 Task: Create a due date automation trigger when advanced on, 2 working days after a card is due add dates starting in in more than 1 days at 11:00 AM.
Action: Mouse moved to (903, 277)
Screenshot: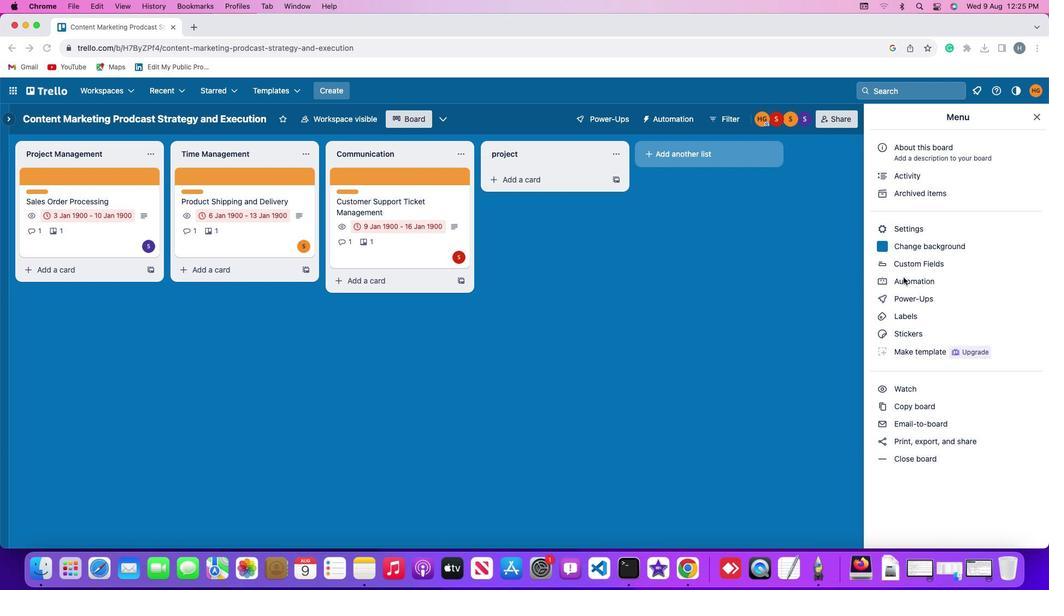 
Action: Mouse pressed left at (903, 277)
Screenshot: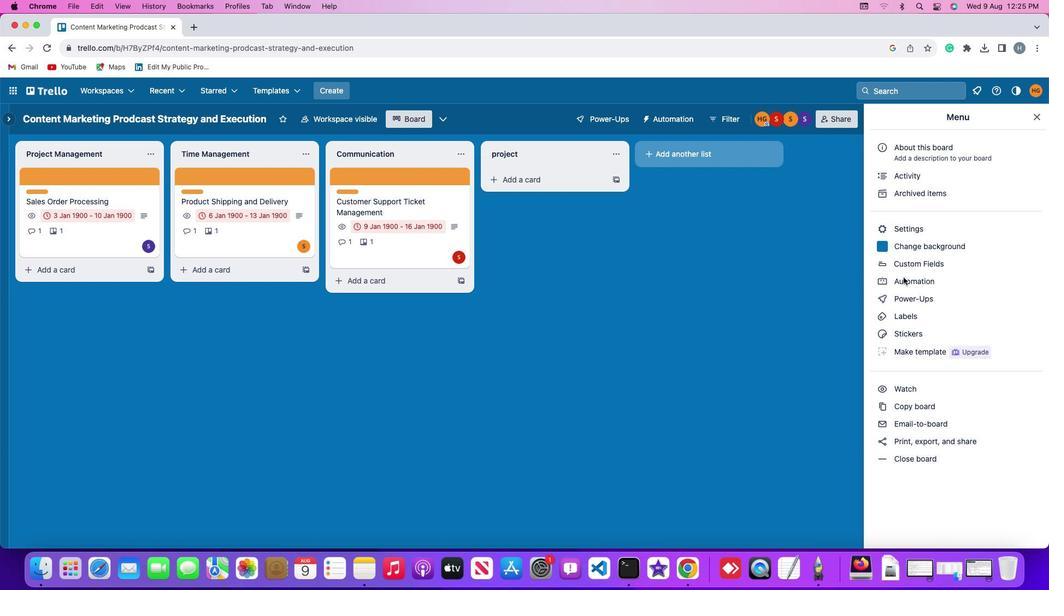 
Action: Mouse pressed left at (903, 277)
Screenshot: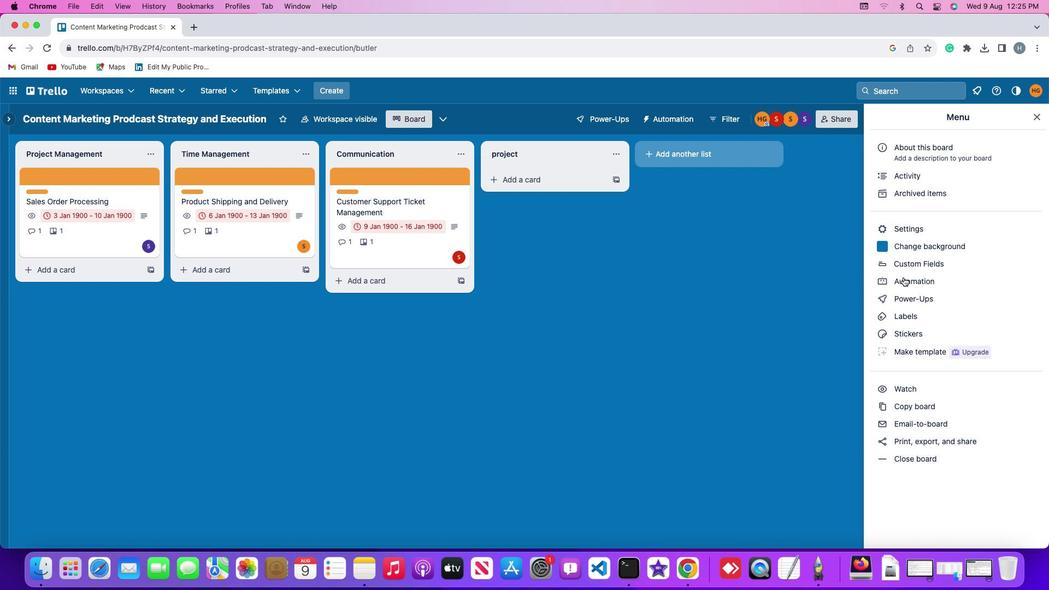 
Action: Mouse moved to (84, 254)
Screenshot: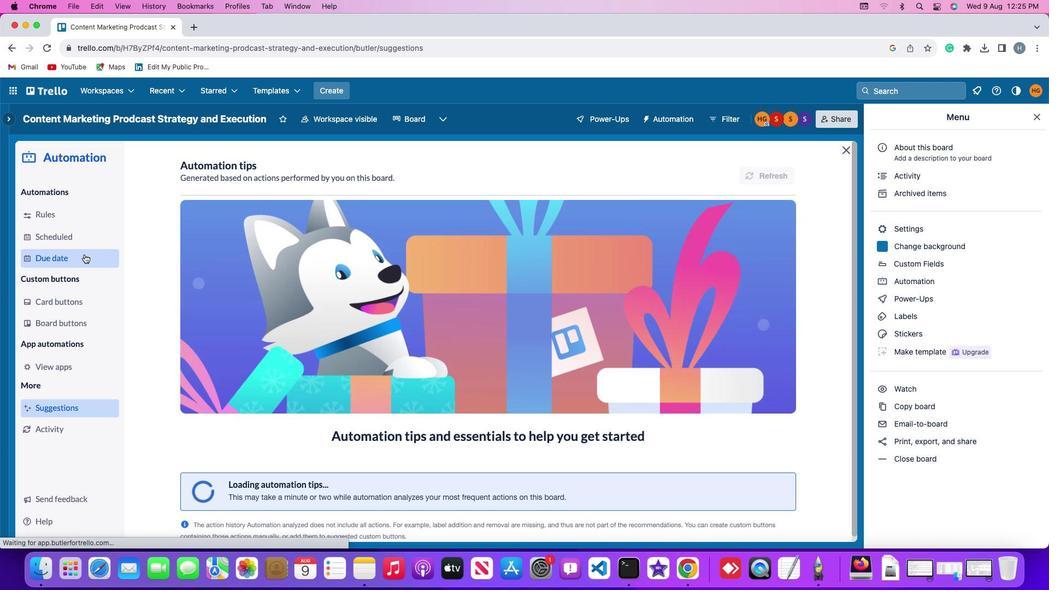 
Action: Mouse pressed left at (84, 254)
Screenshot: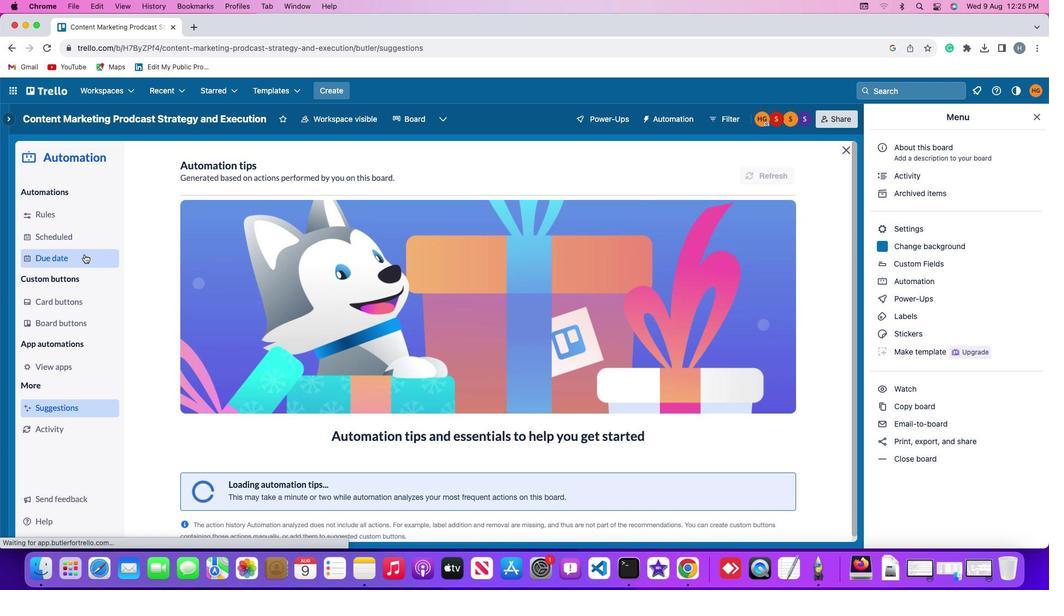 
Action: Mouse moved to (725, 166)
Screenshot: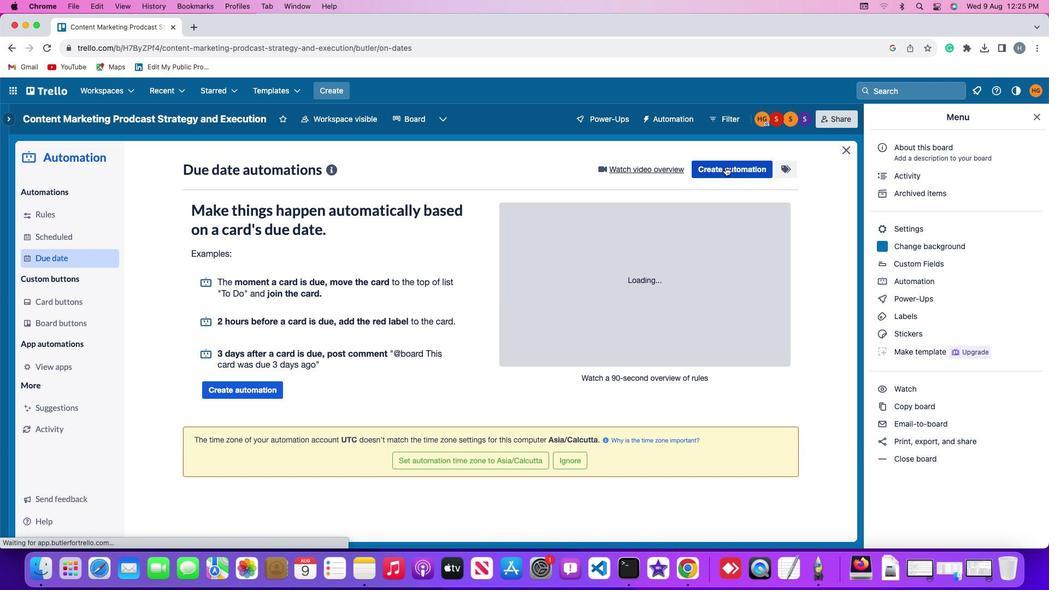 
Action: Mouse pressed left at (725, 166)
Screenshot: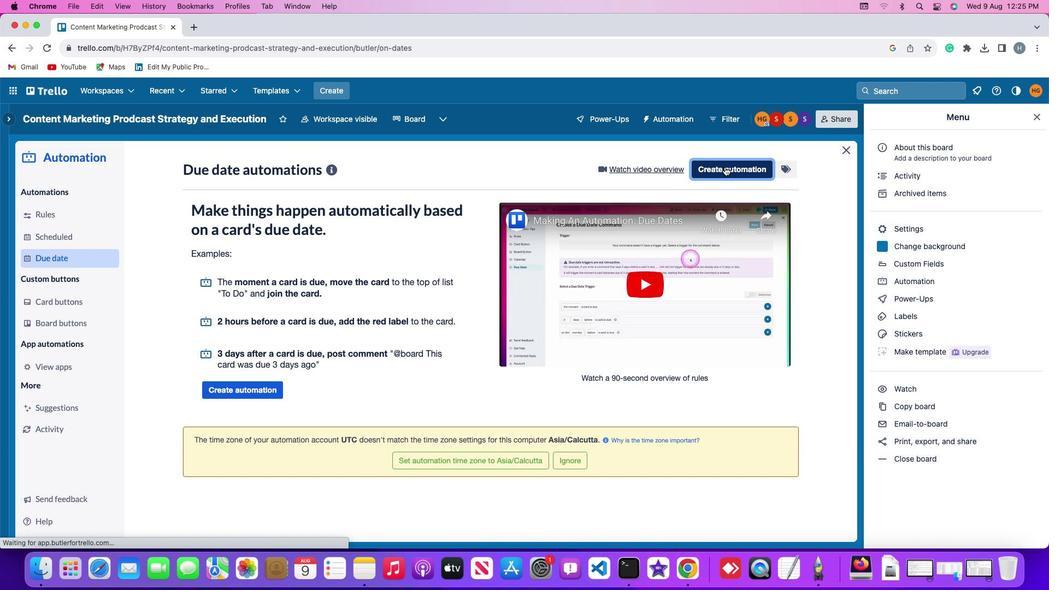 
Action: Mouse moved to (279, 276)
Screenshot: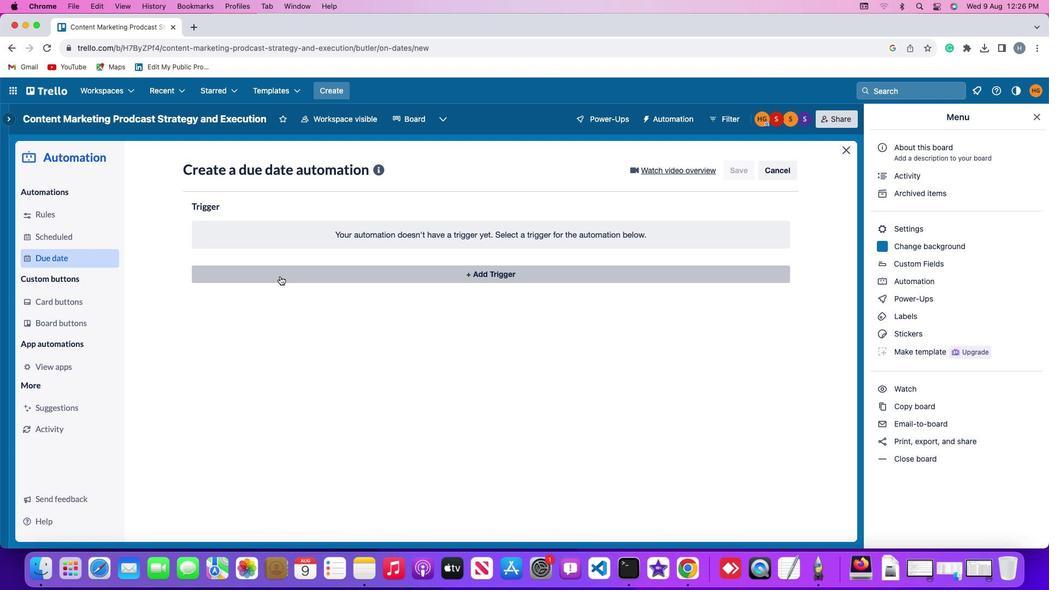 
Action: Mouse pressed left at (279, 276)
Screenshot: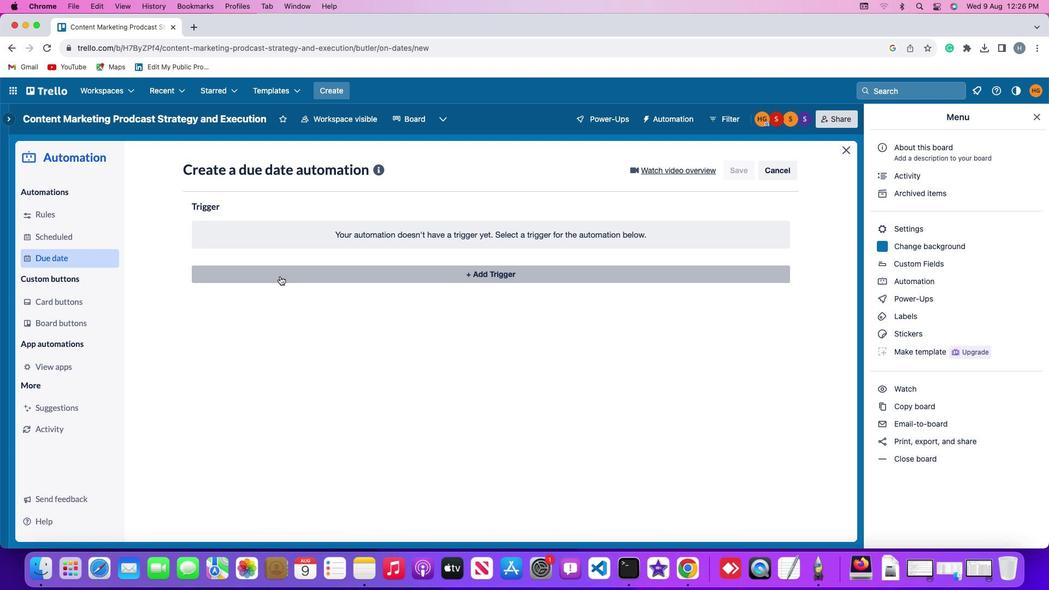 
Action: Mouse moved to (212, 438)
Screenshot: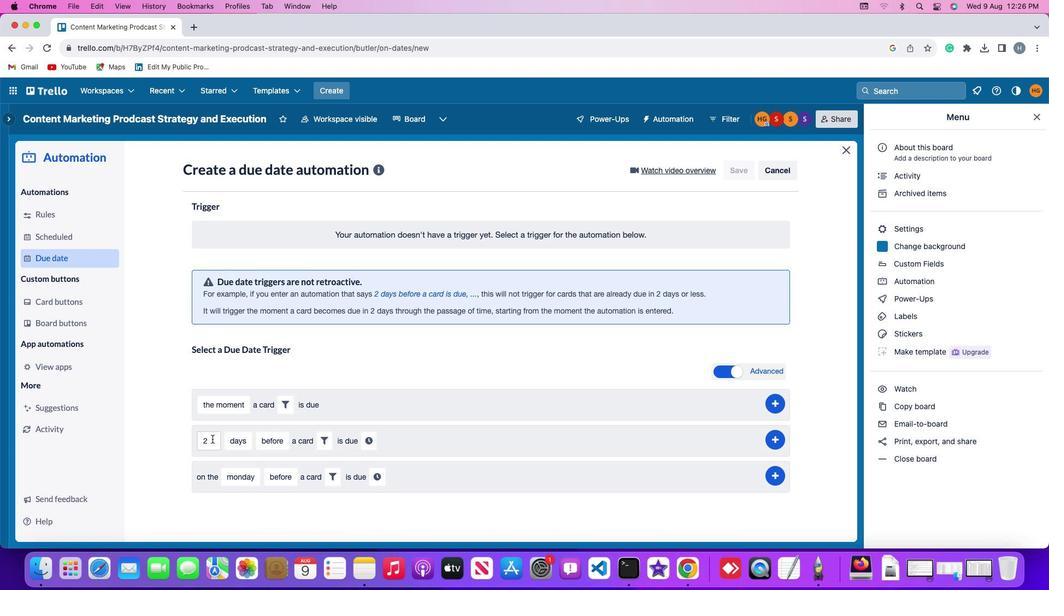 
Action: Mouse pressed left at (212, 438)
Screenshot: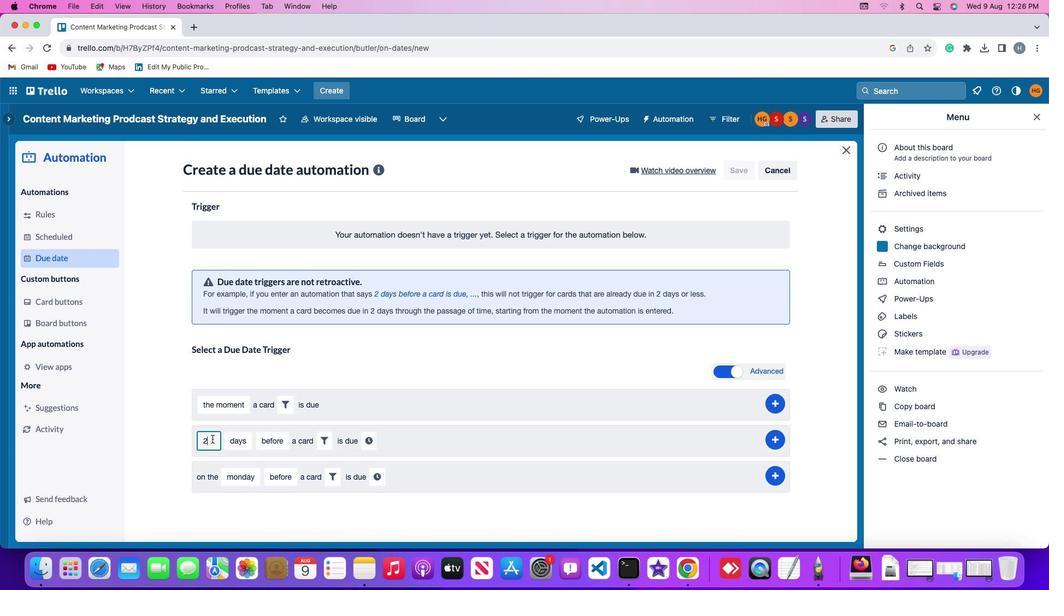 
Action: Mouse moved to (211, 438)
Screenshot: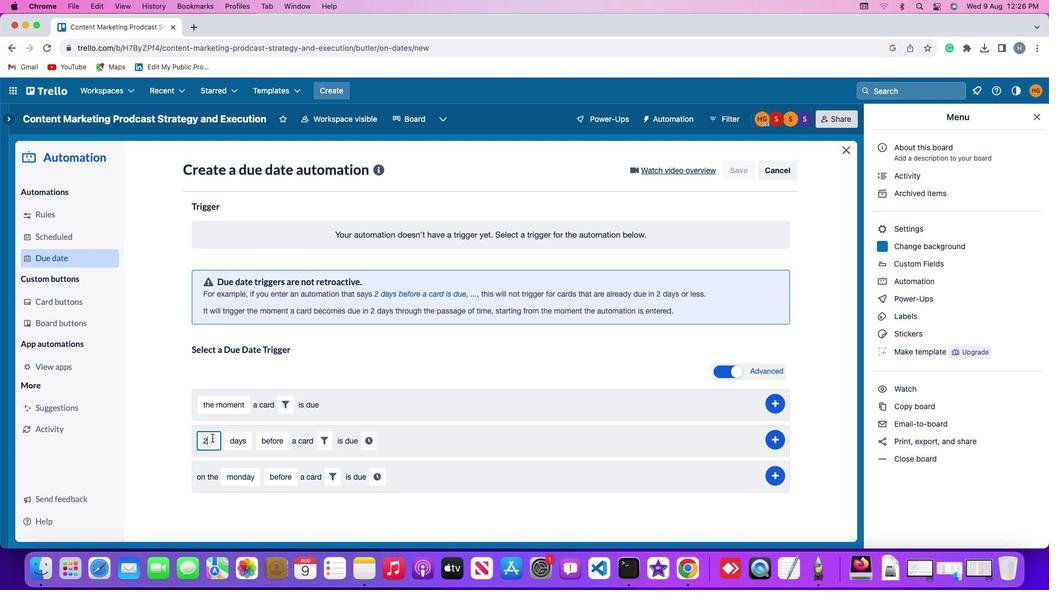 
Action: Key pressed Key.backspace
Screenshot: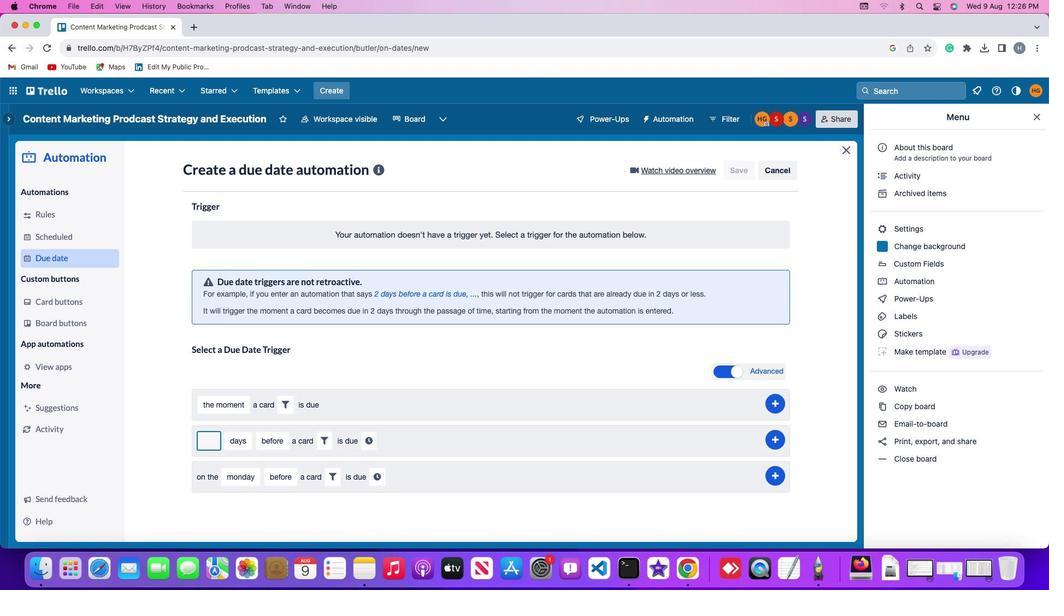 
Action: Mouse moved to (213, 437)
Screenshot: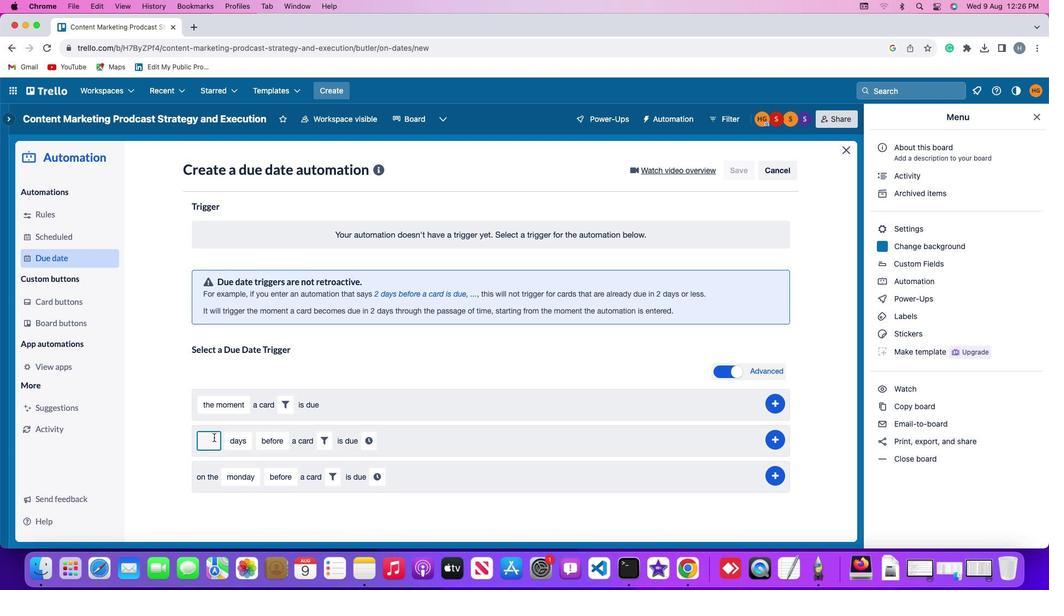 
Action: Key pressed '2'
Screenshot: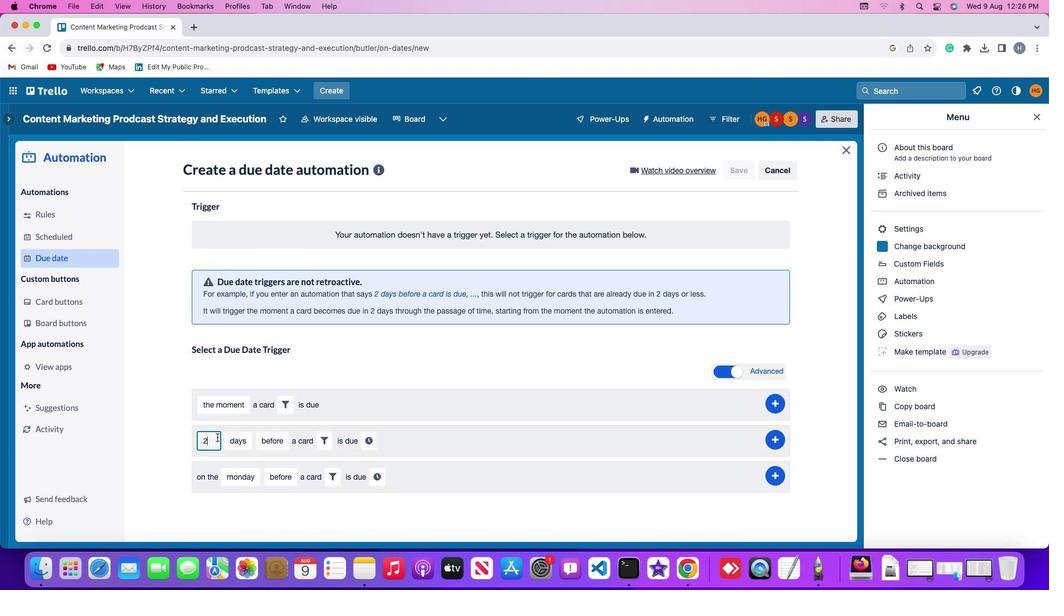 
Action: Mouse moved to (232, 439)
Screenshot: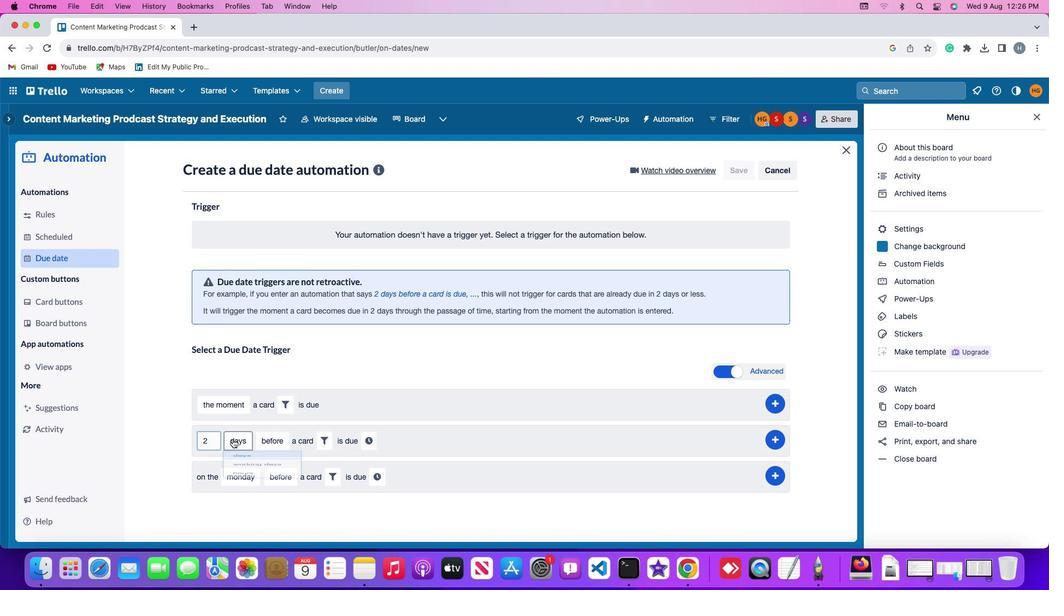 
Action: Mouse pressed left at (232, 439)
Screenshot: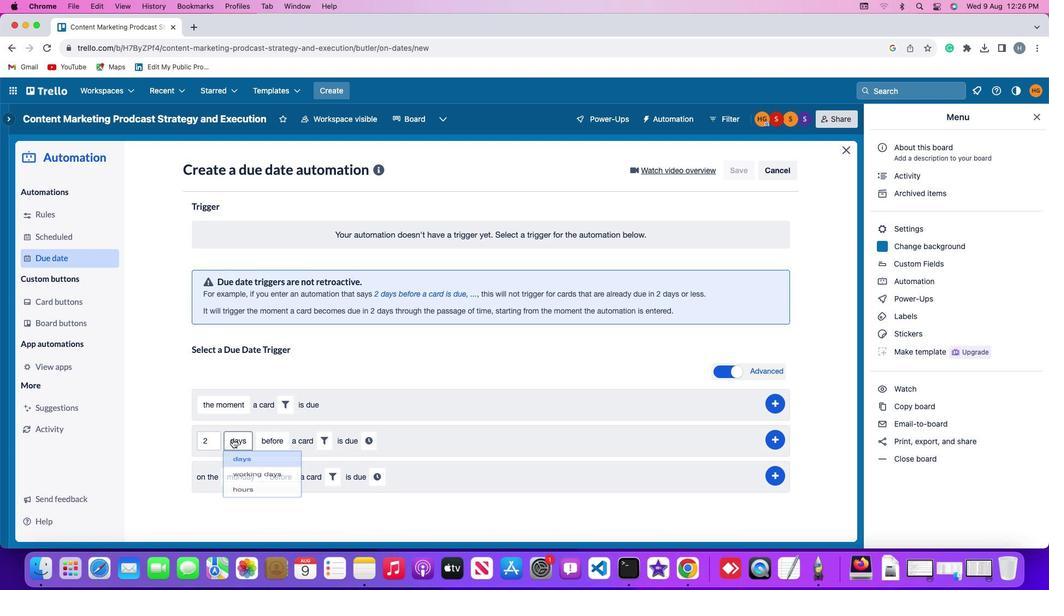 
Action: Mouse moved to (239, 480)
Screenshot: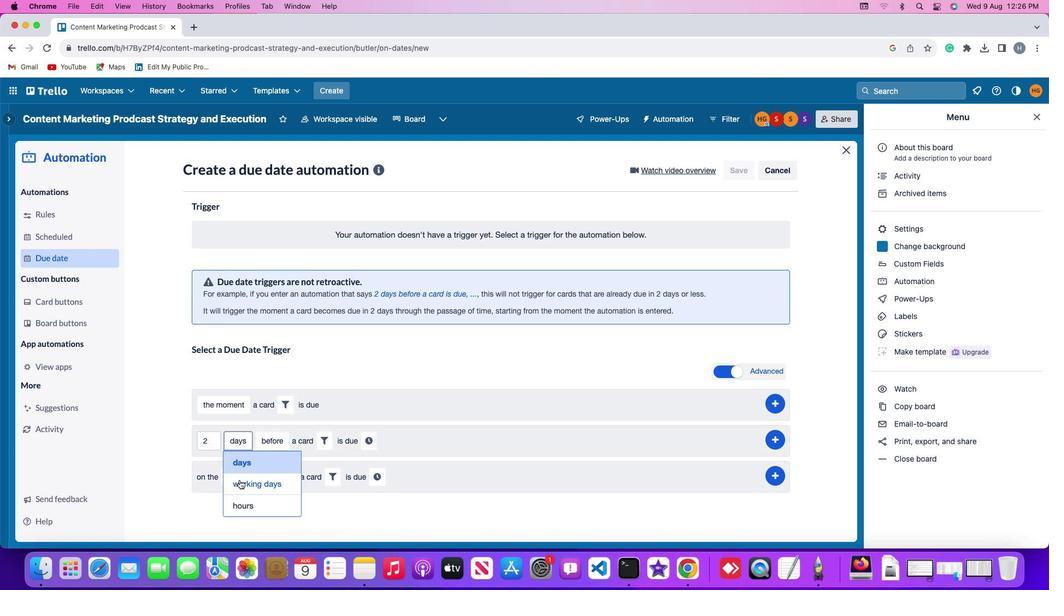 
Action: Mouse pressed left at (239, 480)
Screenshot: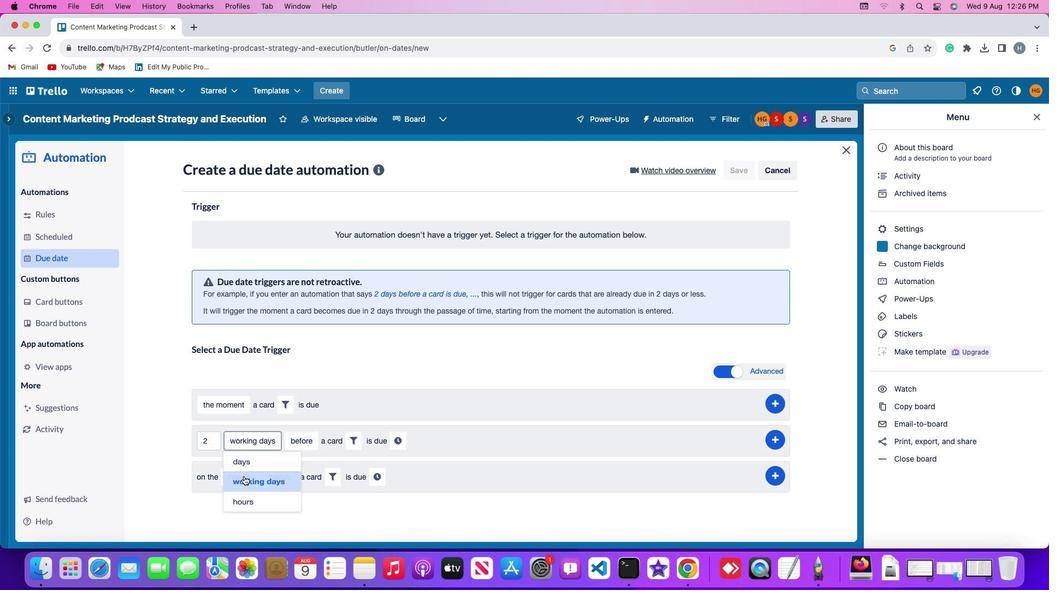 
Action: Mouse moved to (309, 444)
Screenshot: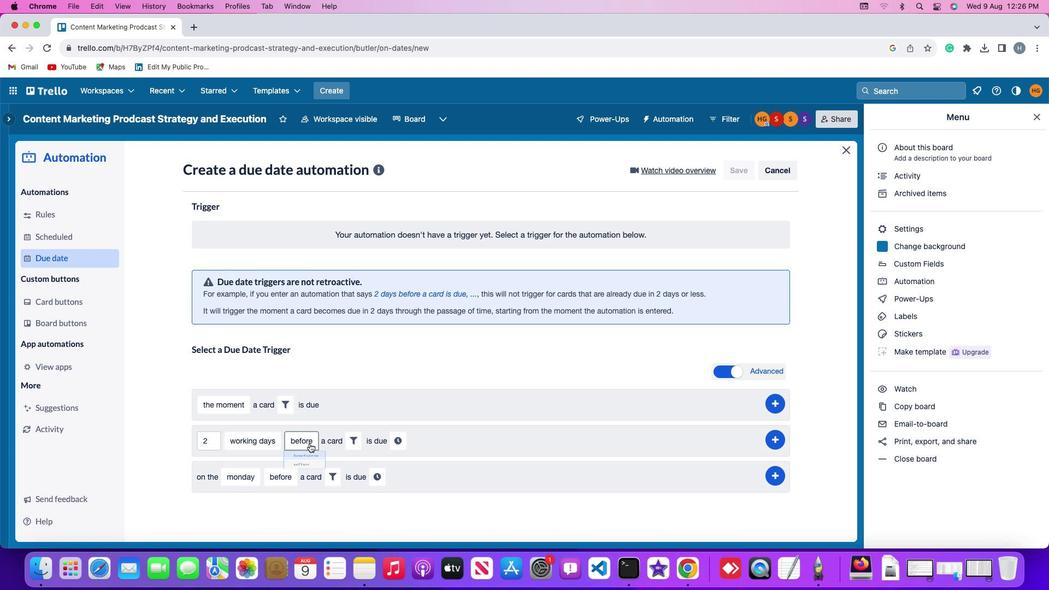
Action: Mouse pressed left at (309, 444)
Screenshot: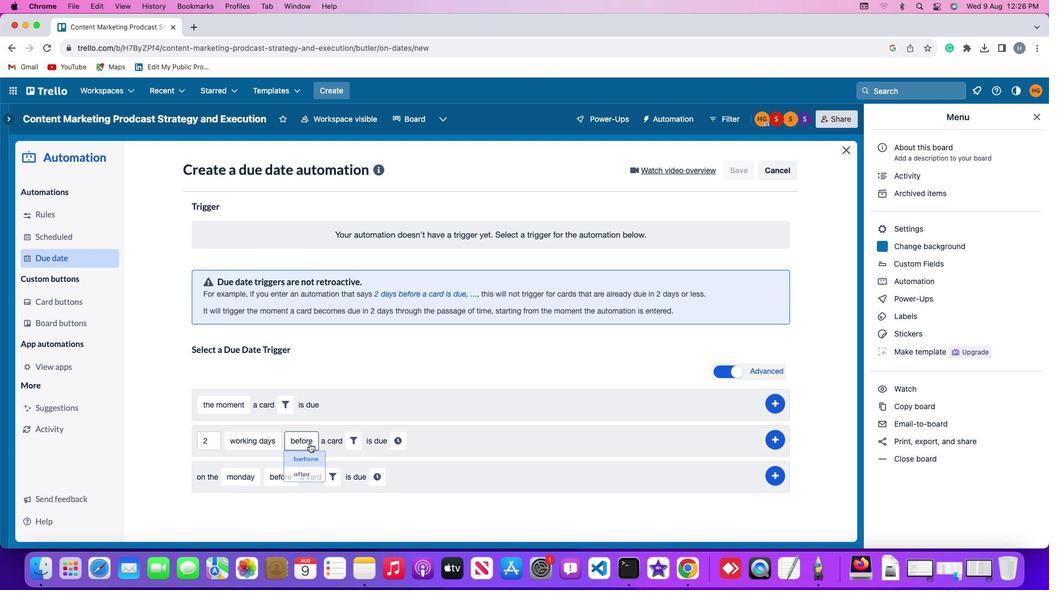 
Action: Mouse moved to (299, 480)
Screenshot: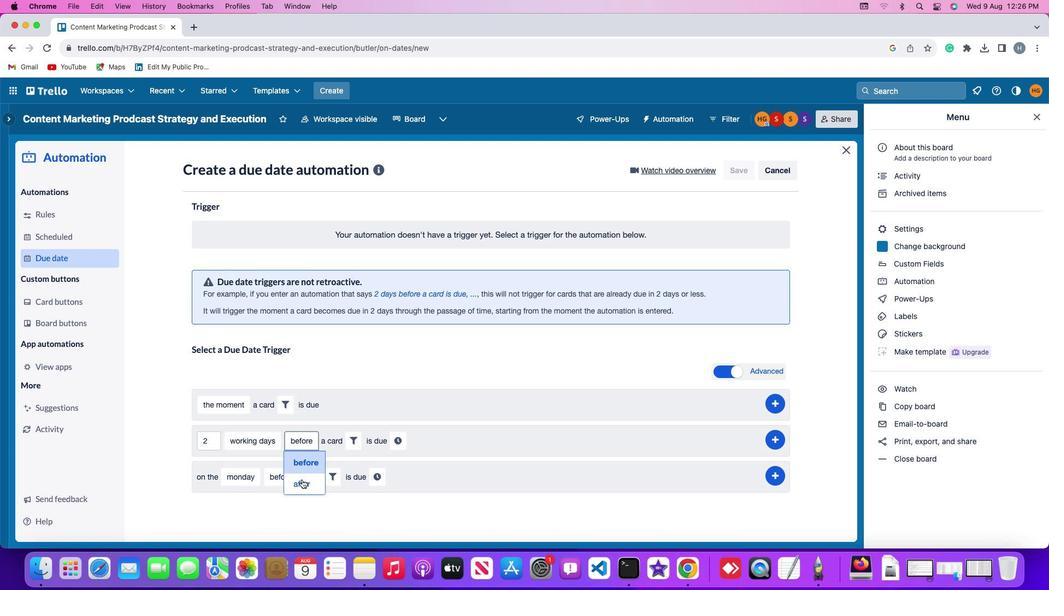 
Action: Mouse pressed left at (299, 480)
Screenshot: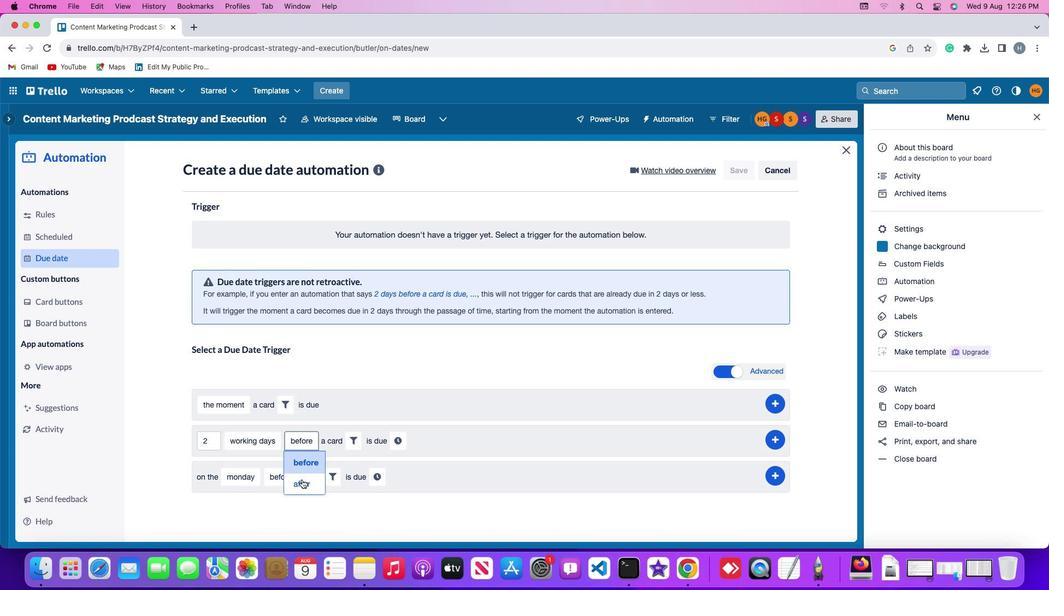 
Action: Mouse moved to (349, 441)
Screenshot: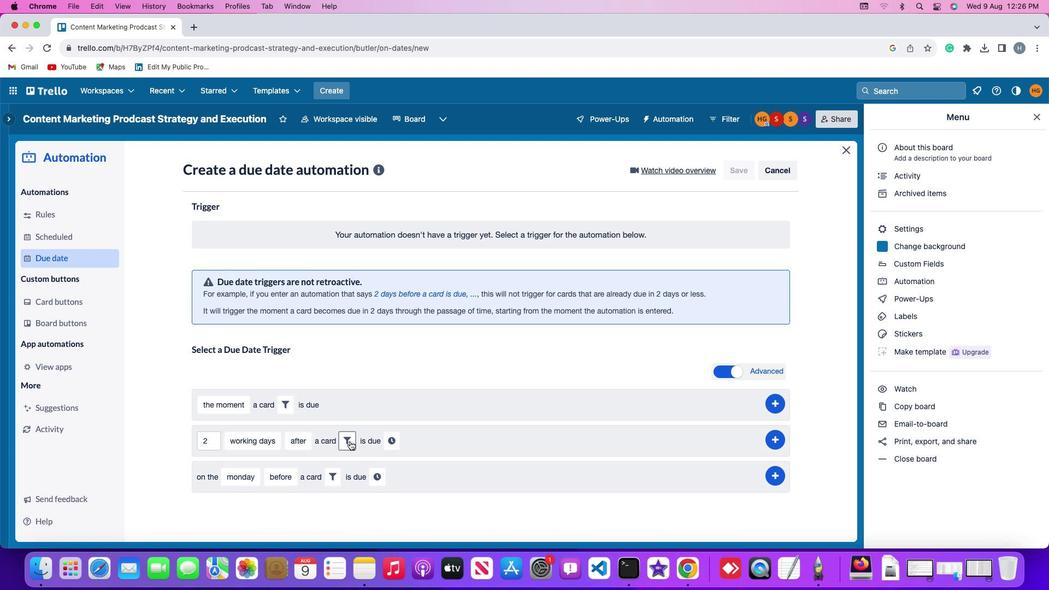 
Action: Mouse pressed left at (349, 441)
Screenshot: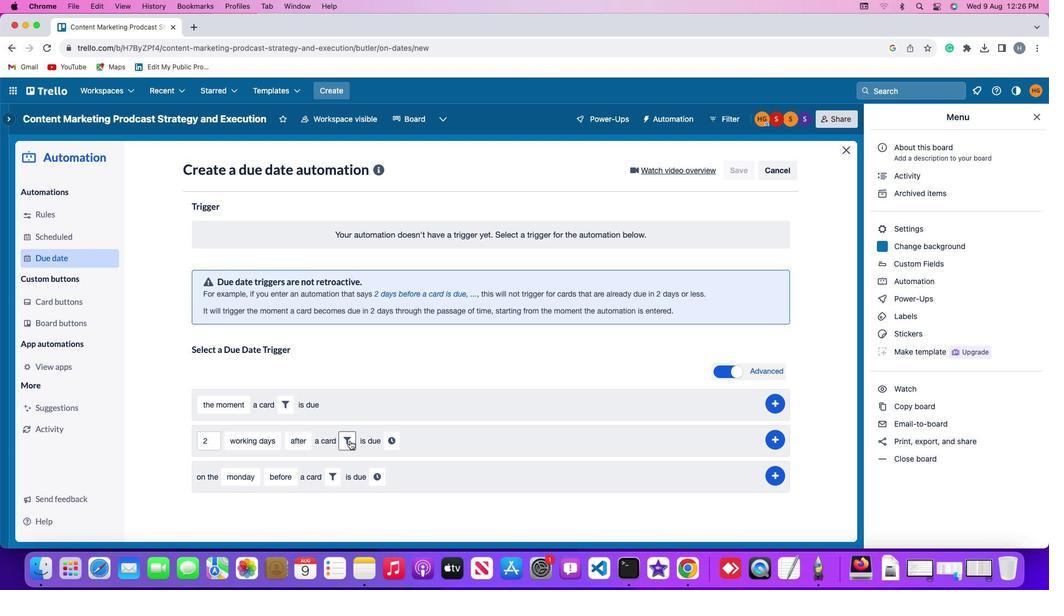 
Action: Mouse moved to (413, 472)
Screenshot: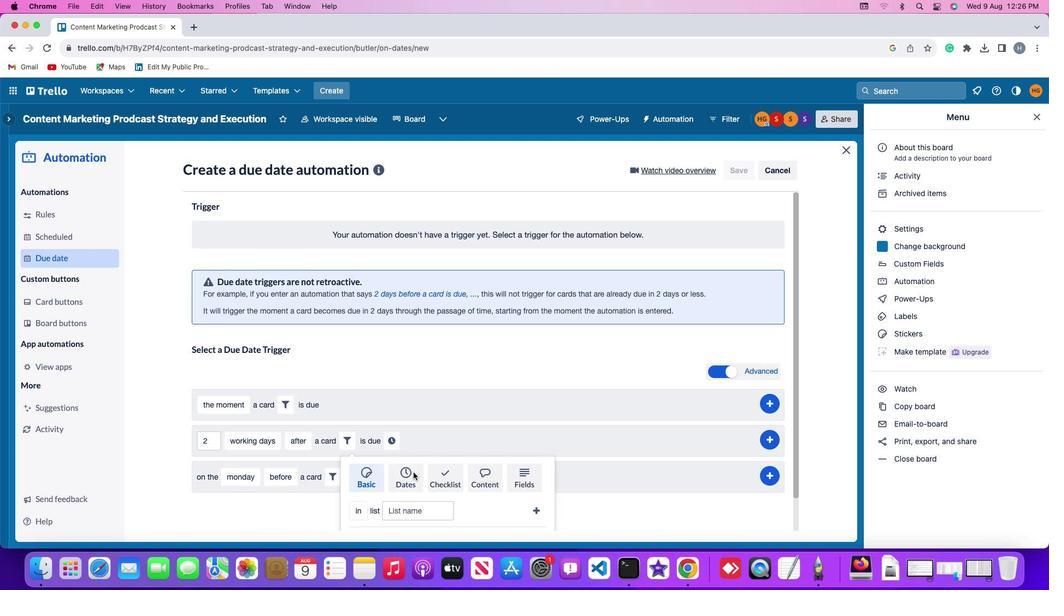 
Action: Mouse pressed left at (413, 472)
Screenshot: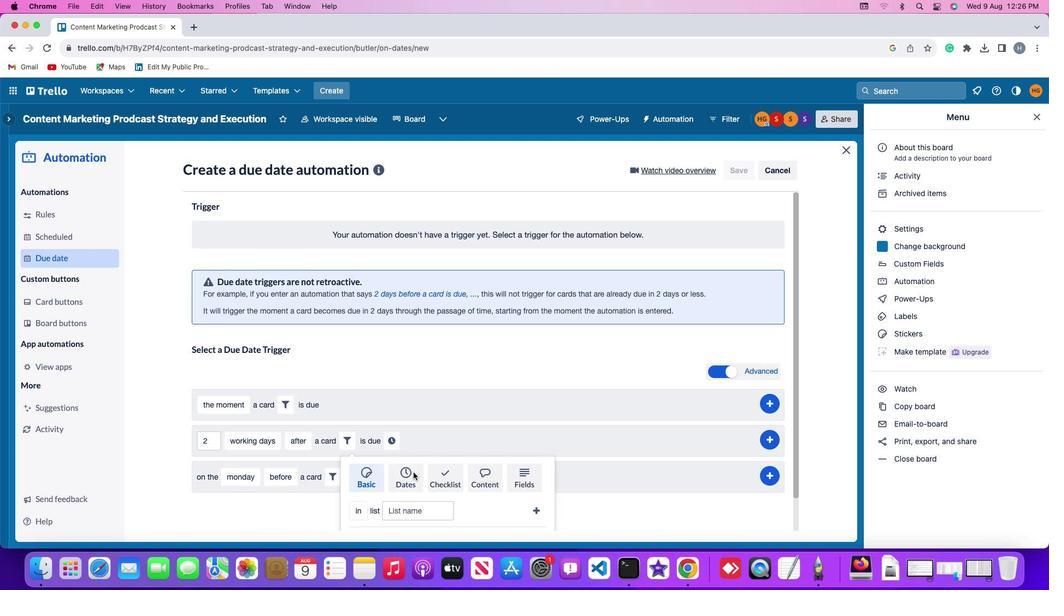
Action: Mouse moved to (309, 497)
Screenshot: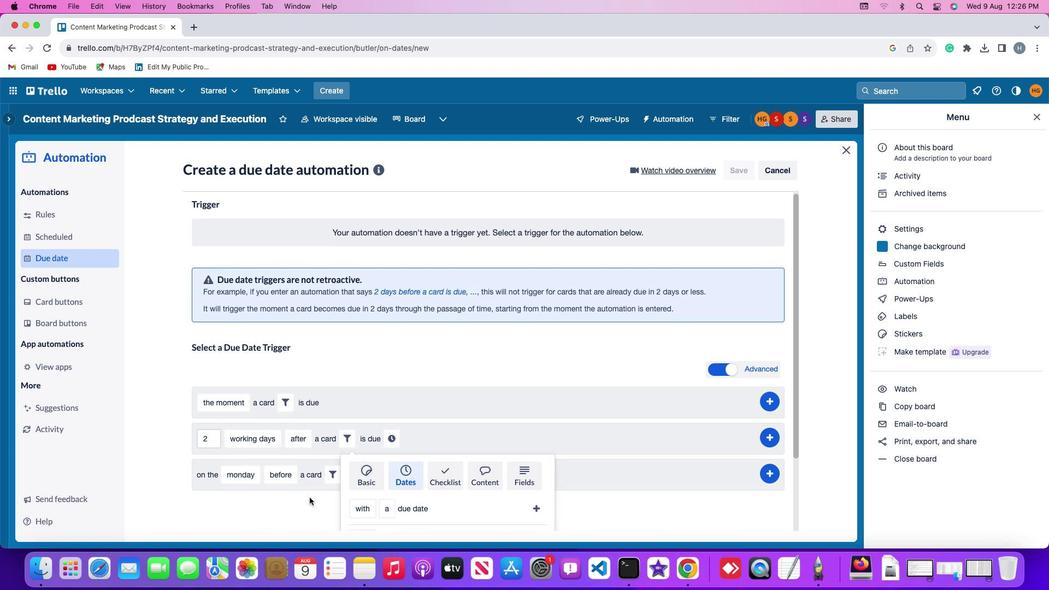 
Action: Mouse scrolled (309, 497) with delta (0, 0)
Screenshot: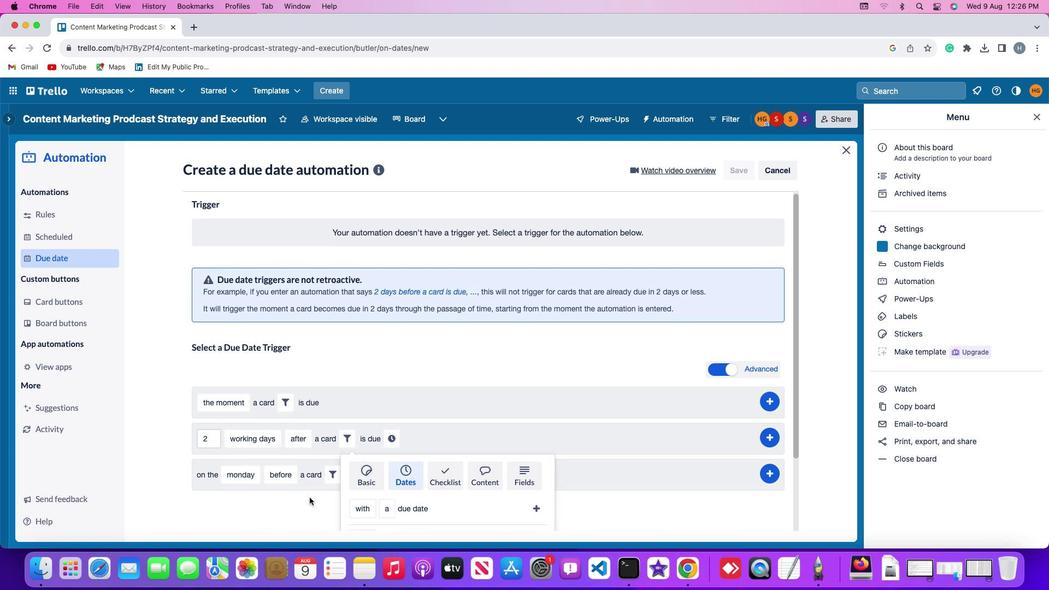 
Action: Mouse scrolled (309, 497) with delta (0, 0)
Screenshot: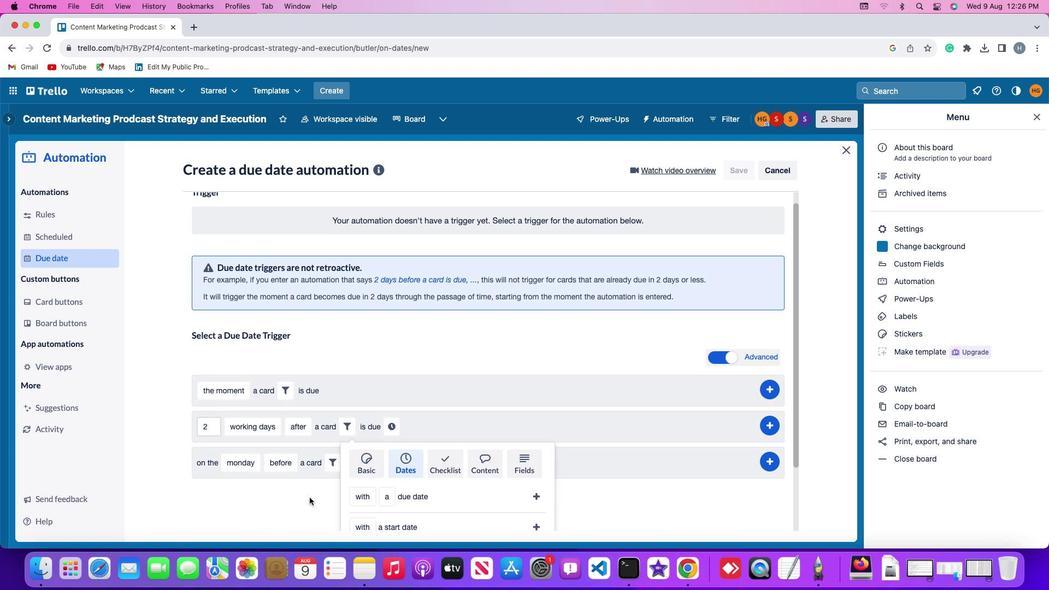 
Action: Mouse scrolled (309, 497) with delta (0, -1)
Screenshot: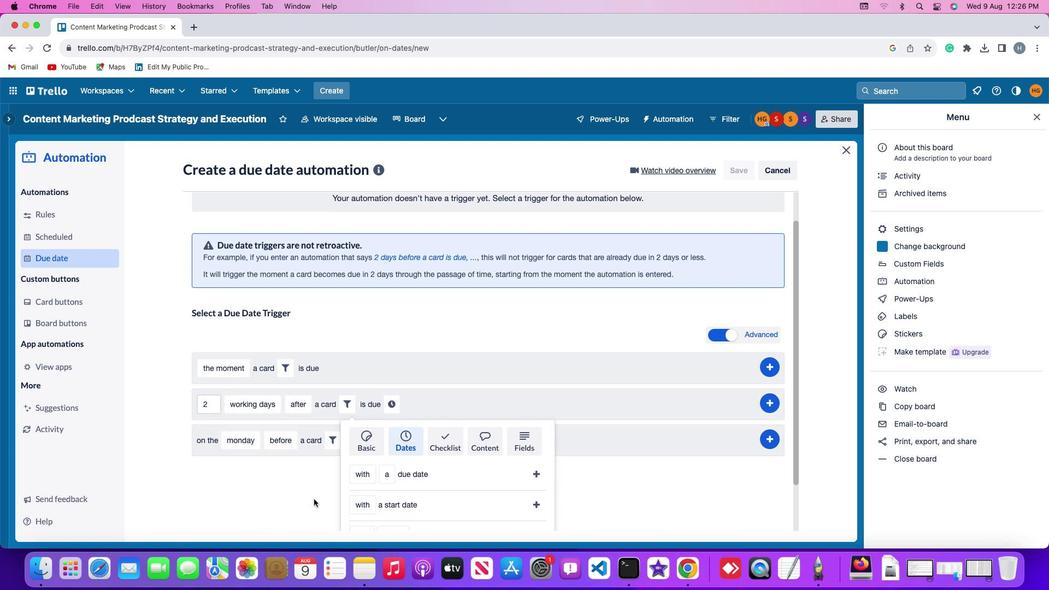 
Action: Mouse scrolled (309, 497) with delta (0, -1)
Screenshot: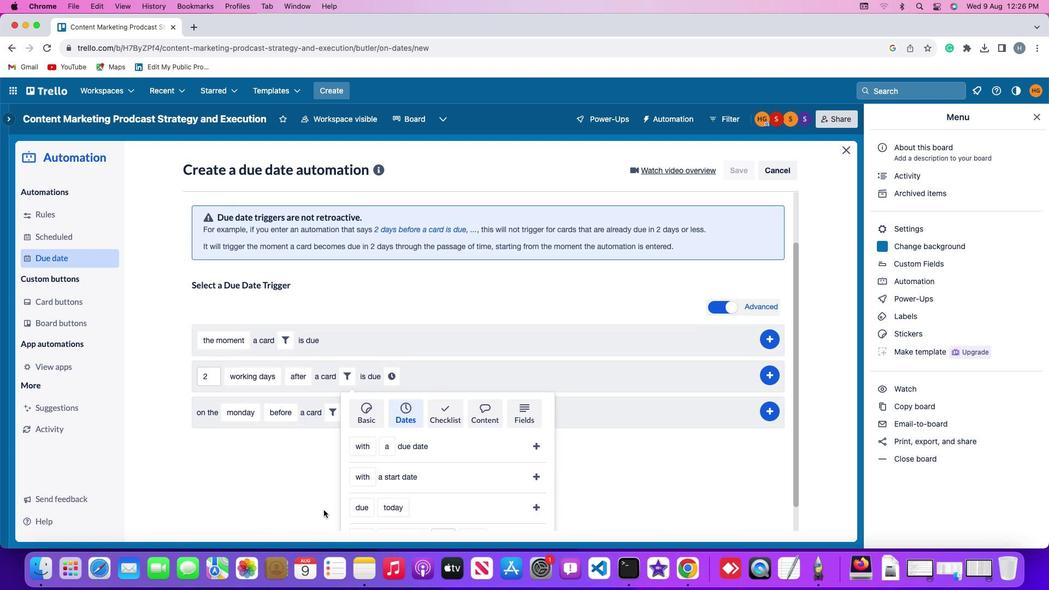 
Action: Mouse moved to (327, 524)
Screenshot: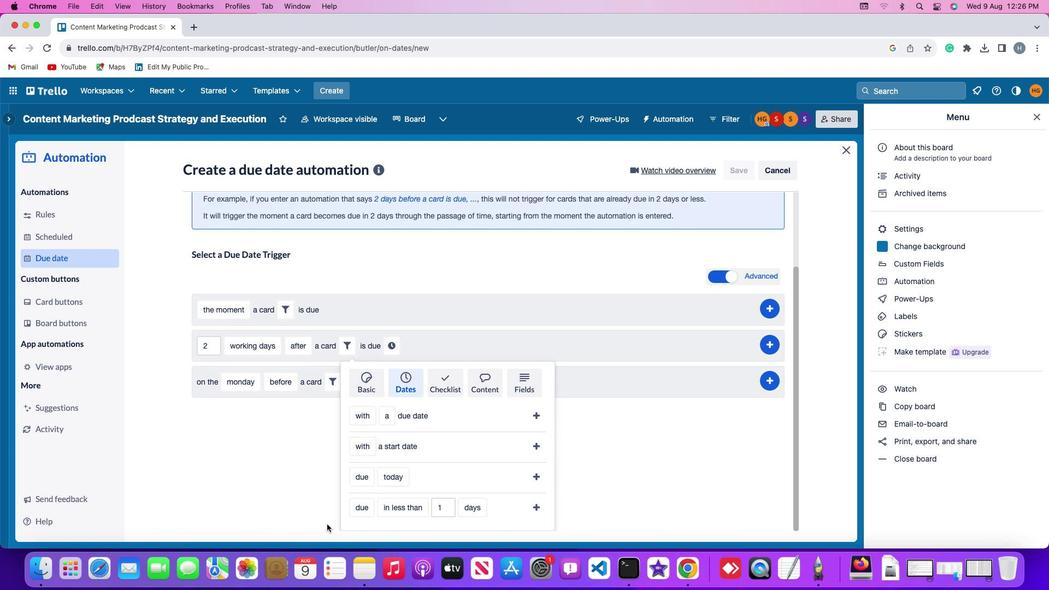
Action: Mouse scrolled (327, 524) with delta (0, 0)
Screenshot: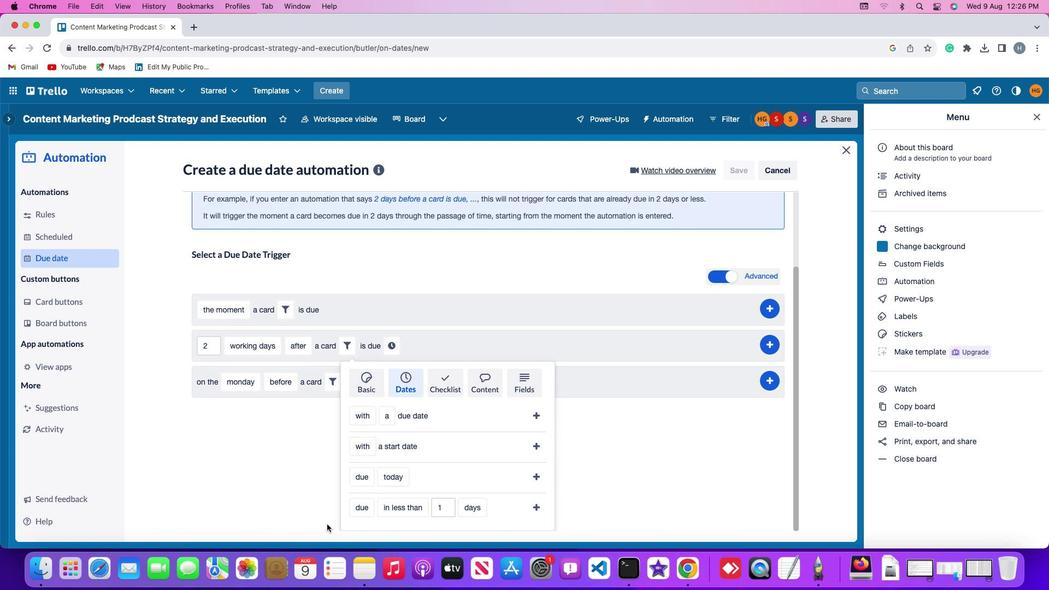 
Action: Mouse moved to (327, 524)
Screenshot: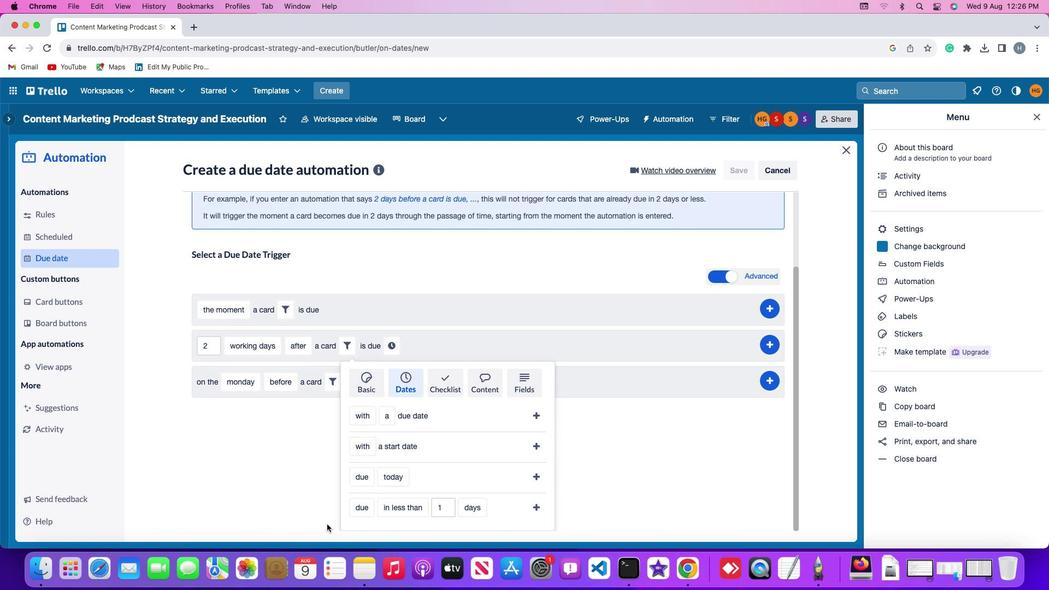 
Action: Mouse scrolled (327, 524) with delta (0, 0)
Screenshot: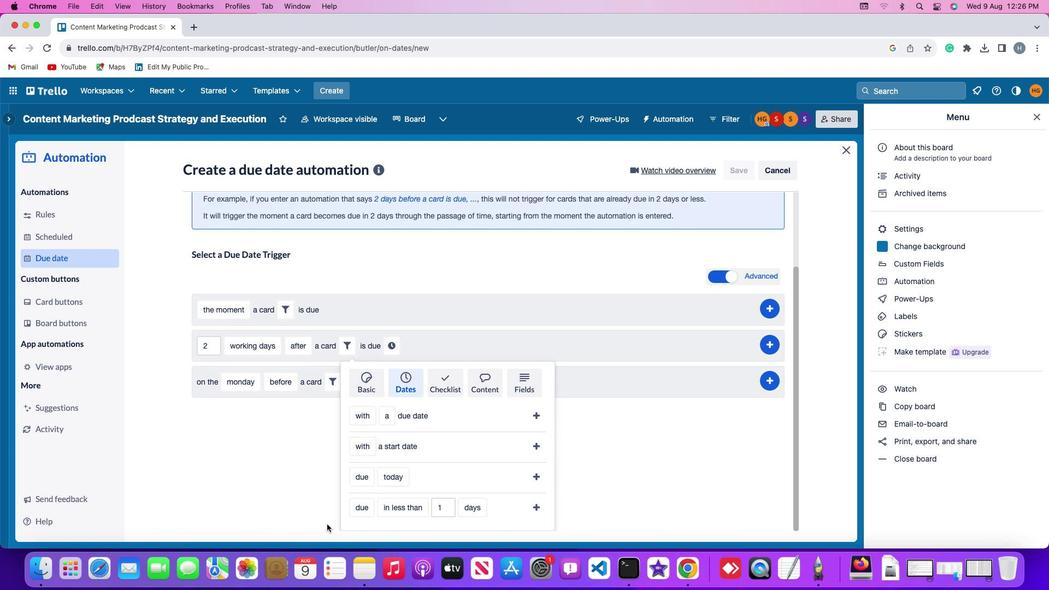 
Action: Mouse moved to (327, 524)
Screenshot: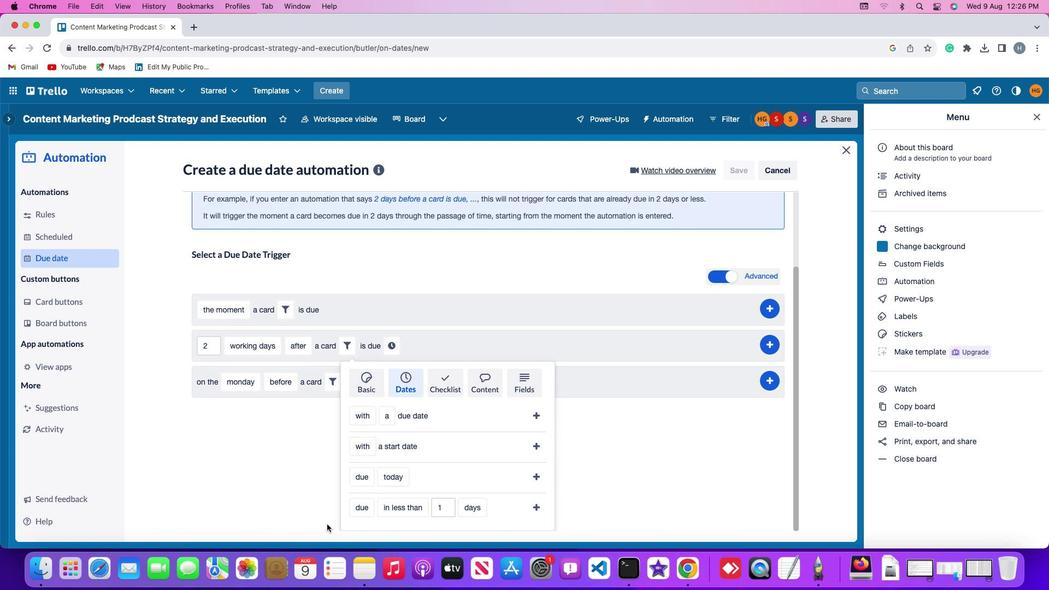 
Action: Mouse scrolled (327, 524) with delta (0, -1)
Screenshot: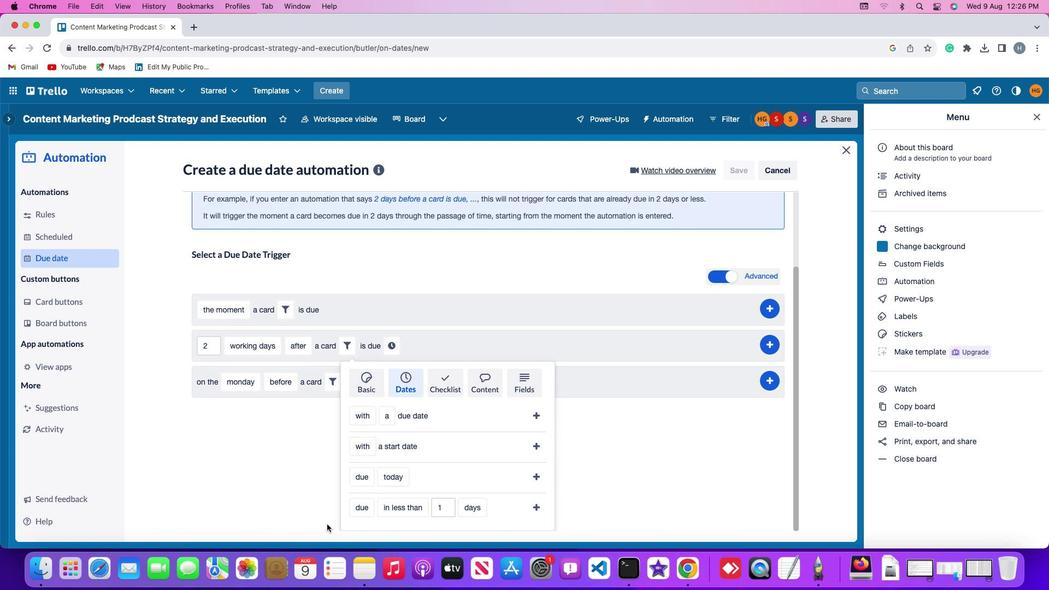 
Action: Mouse scrolled (327, 524) with delta (0, -2)
Screenshot: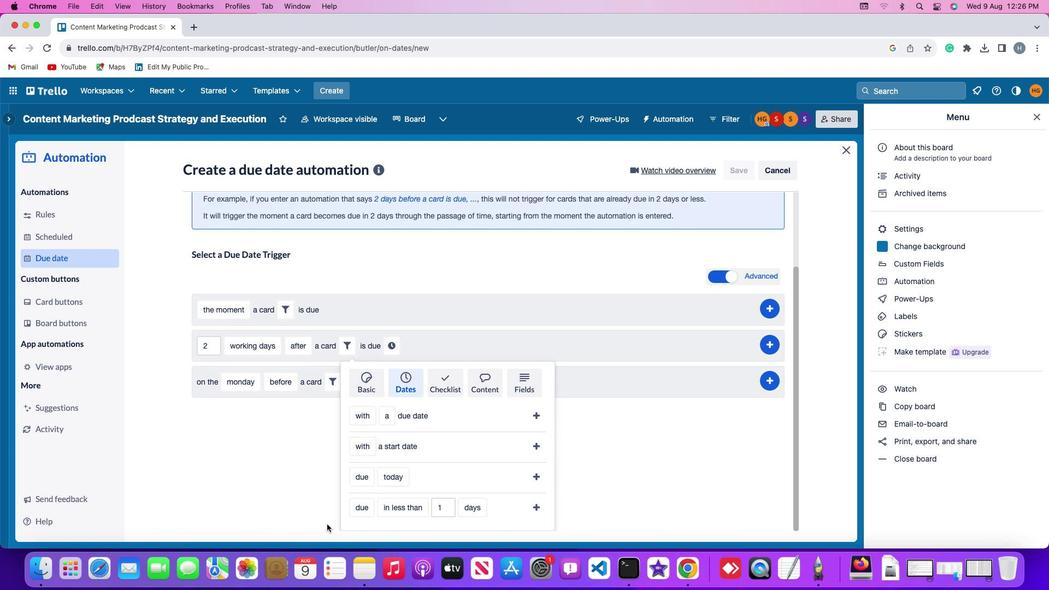 
Action: Mouse scrolled (327, 524) with delta (0, -2)
Screenshot: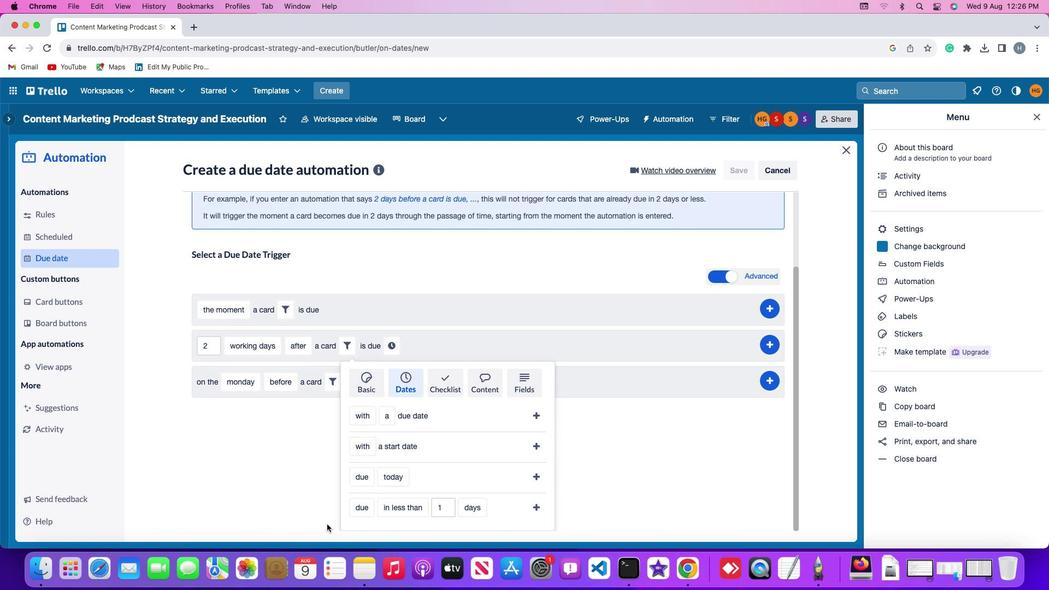 
Action: Mouse moved to (326, 524)
Screenshot: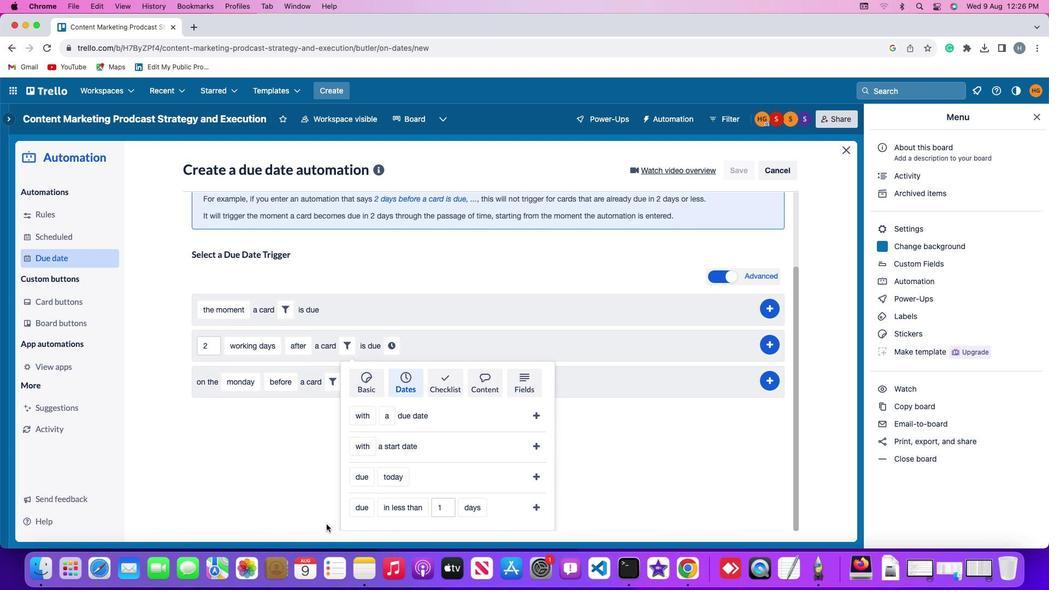 
Action: Mouse scrolled (326, 524) with delta (0, -2)
Screenshot: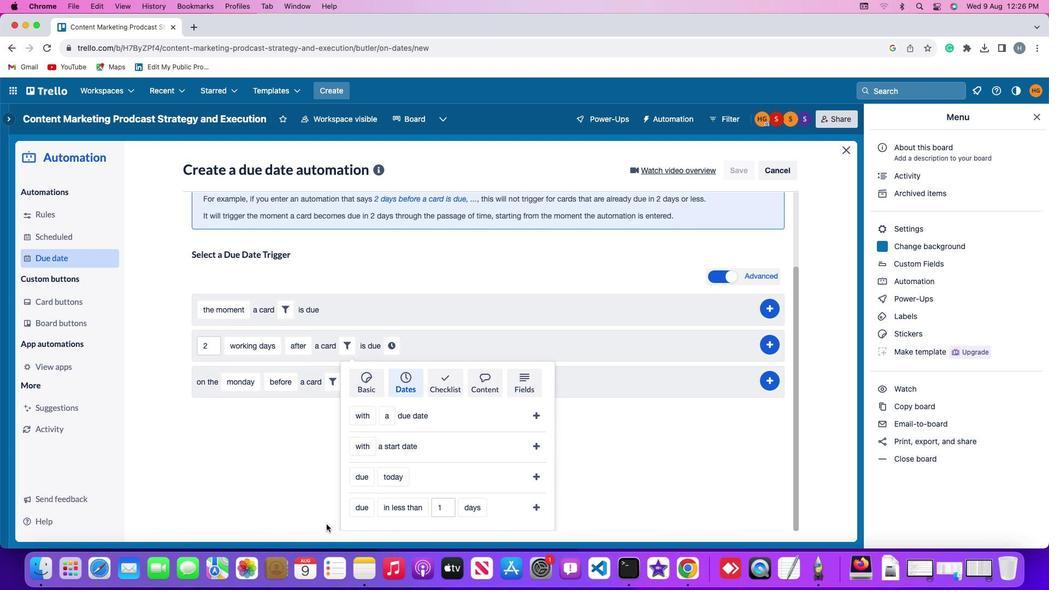 
Action: Mouse moved to (354, 510)
Screenshot: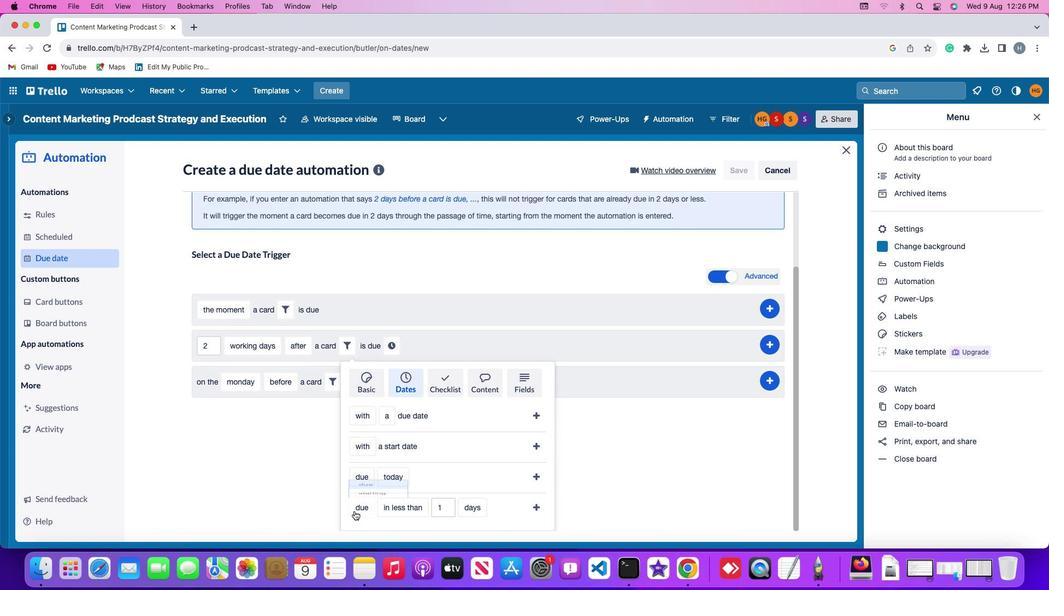 
Action: Mouse pressed left at (354, 510)
Screenshot: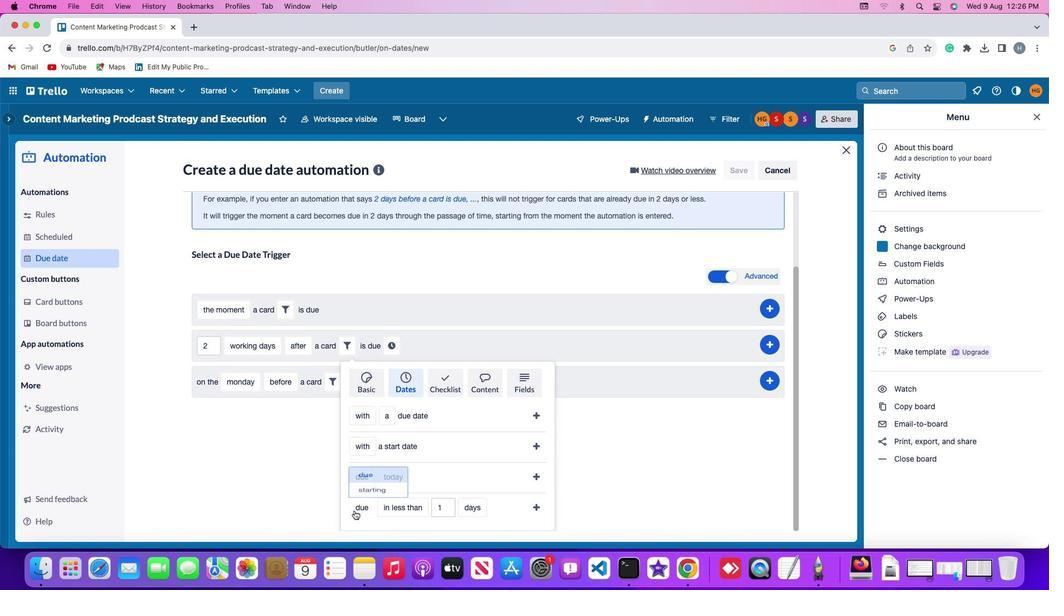 
Action: Mouse moved to (364, 489)
Screenshot: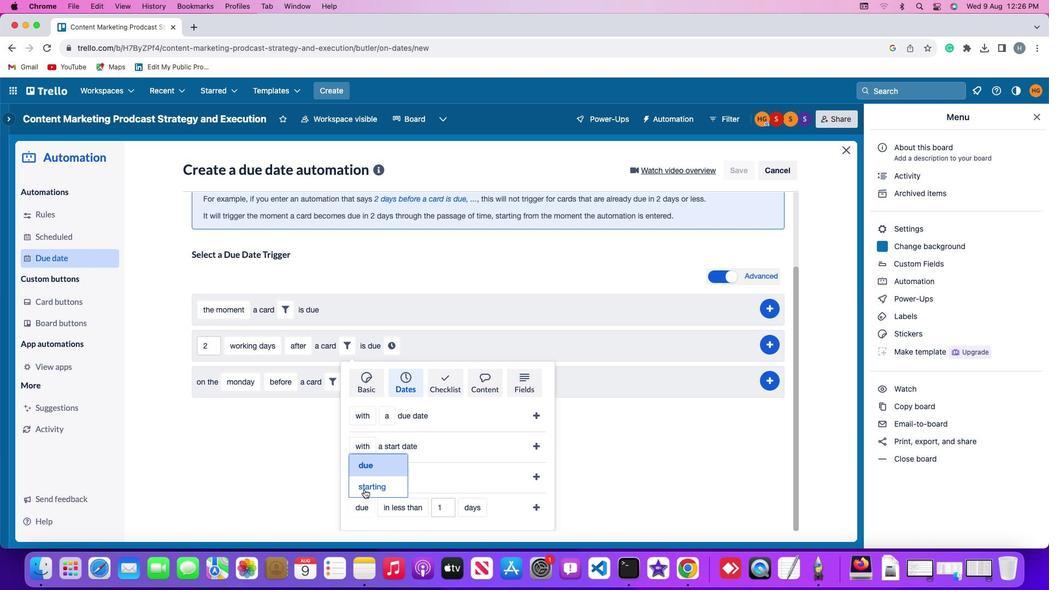 
Action: Mouse pressed left at (364, 489)
Screenshot: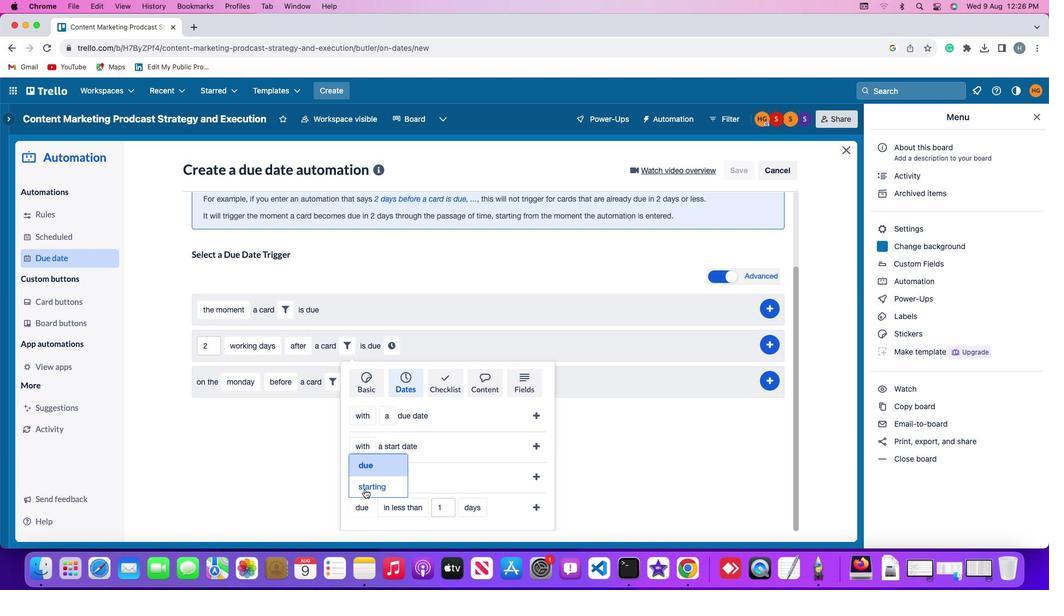 
Action: Mouse moved to (405, 508)
Screenshot: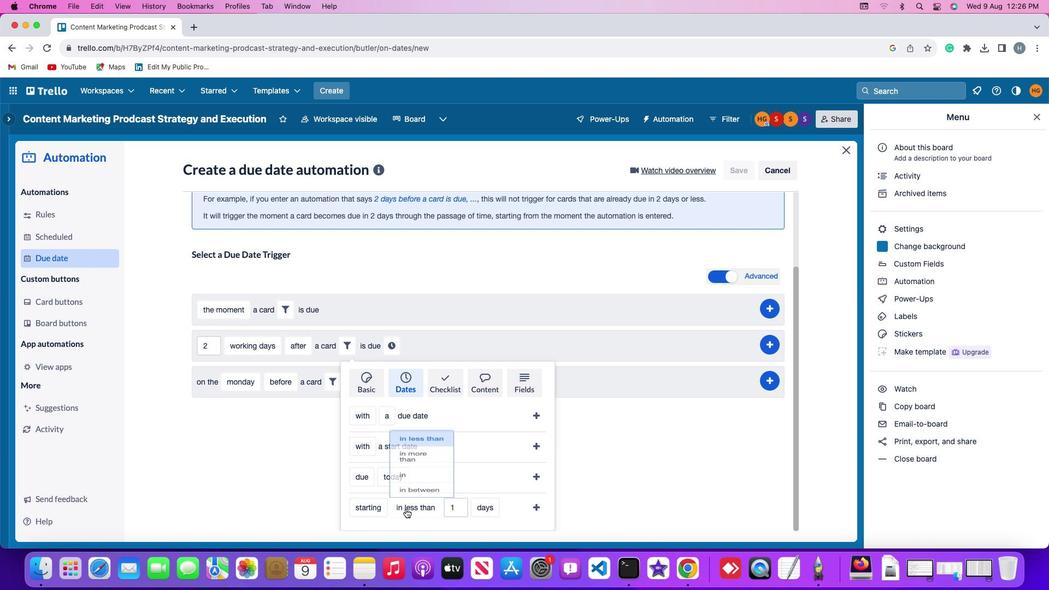 
Action: Mouse pressed left at (405, 508)
Screenshot: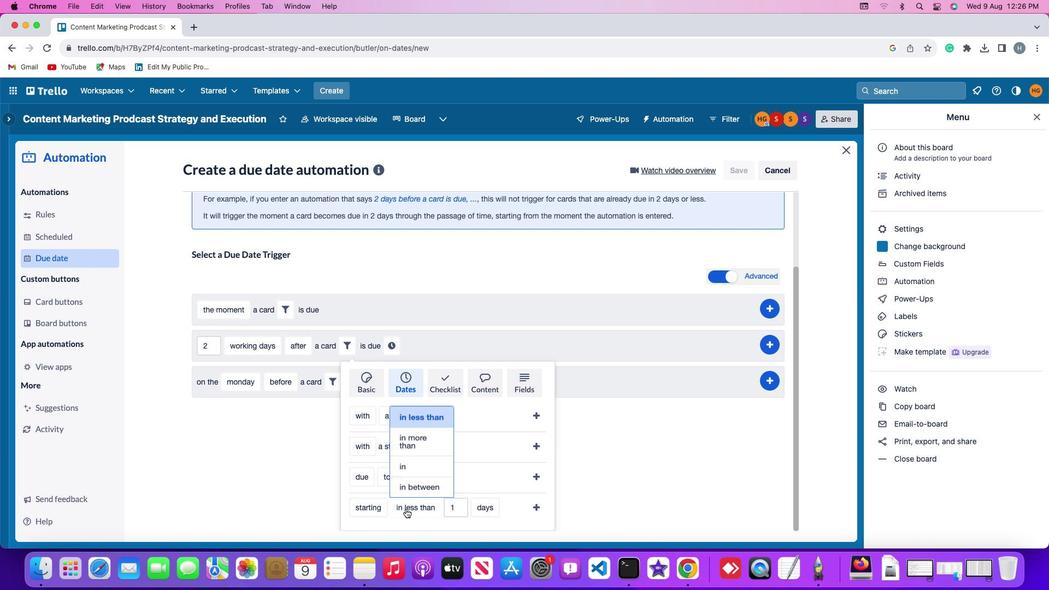 
Action: Mouse moved to (420, 442)
Screenshot: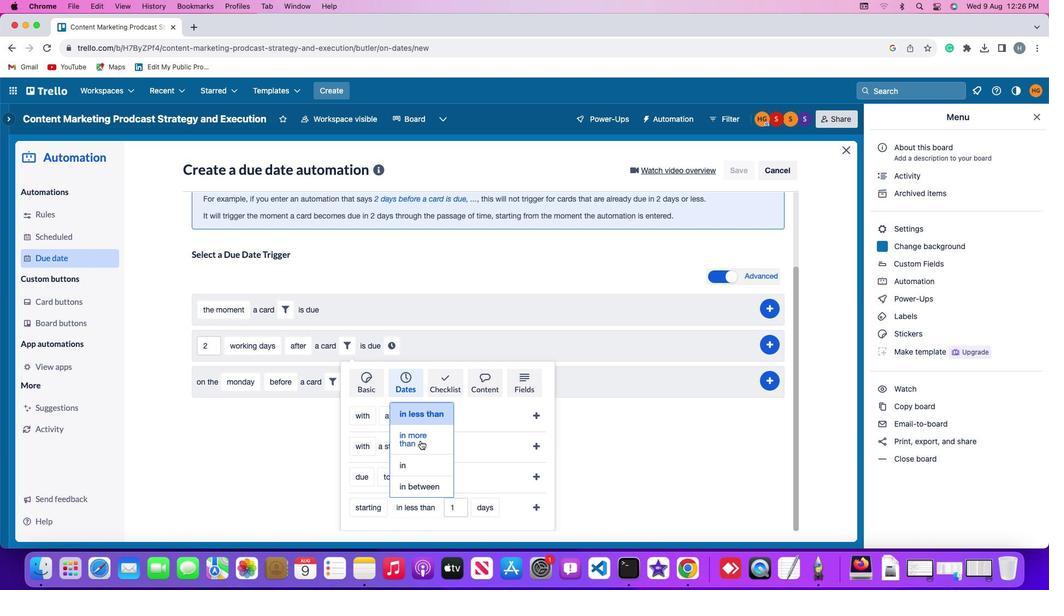
Action: Mouse pressed left at (420, 442)
Screenshot: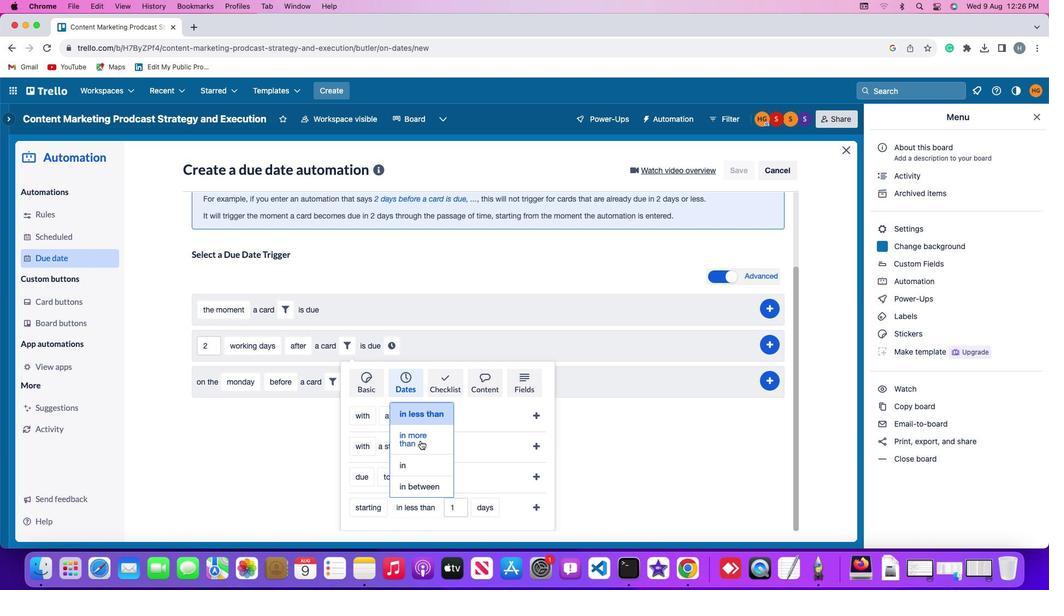 
Action: Mouse moved to (461, 509)
Screenshot: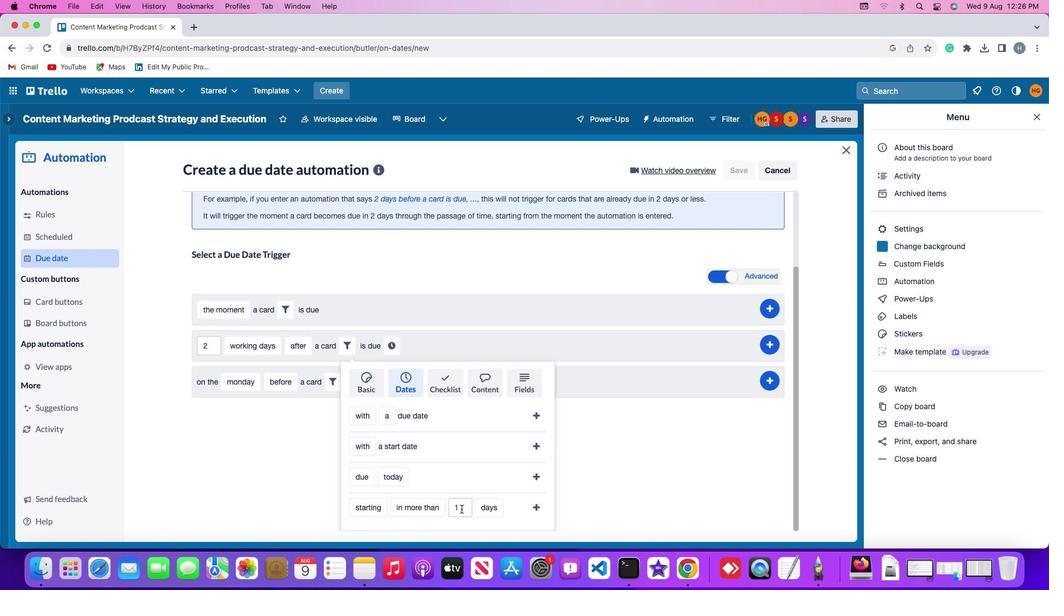
Action: Mouse pressed left at (461, 509)
Screenshot: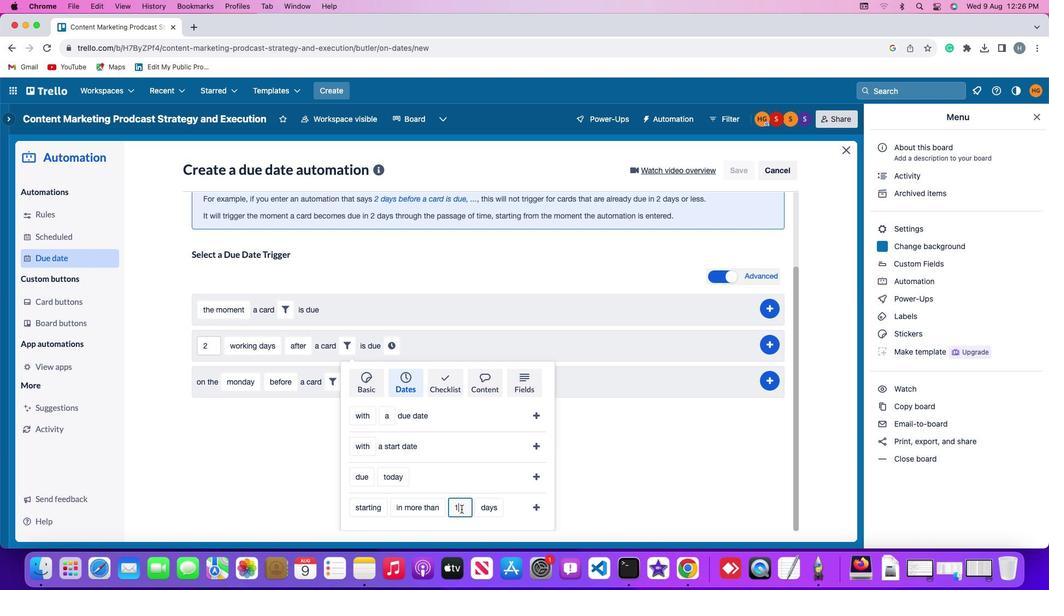 
Action: Mouse moved to (462, 509)
Screenshot: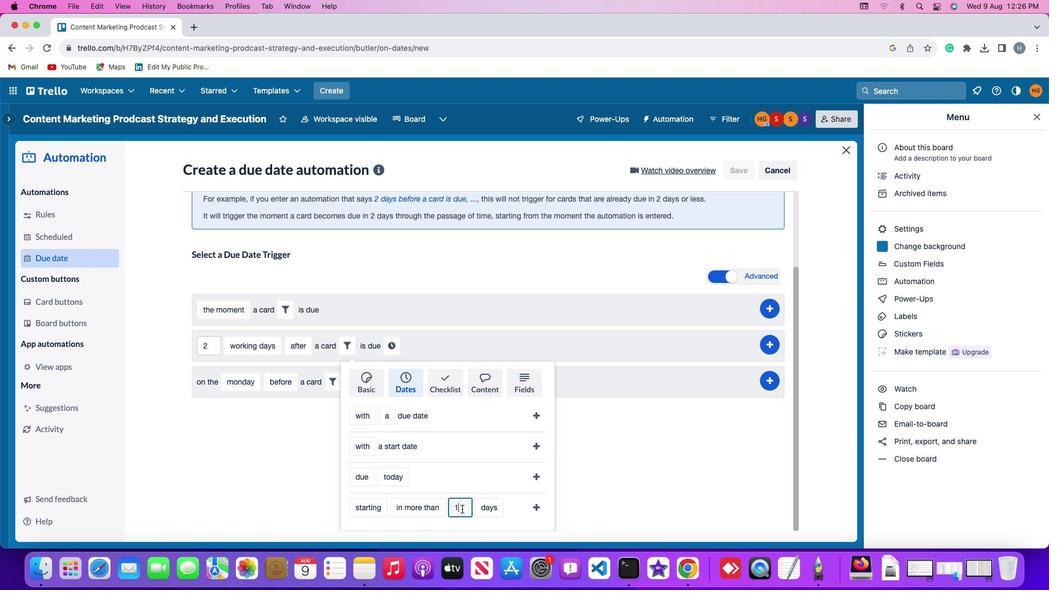 
Action: Key pressed Key.backspace
Screenshot: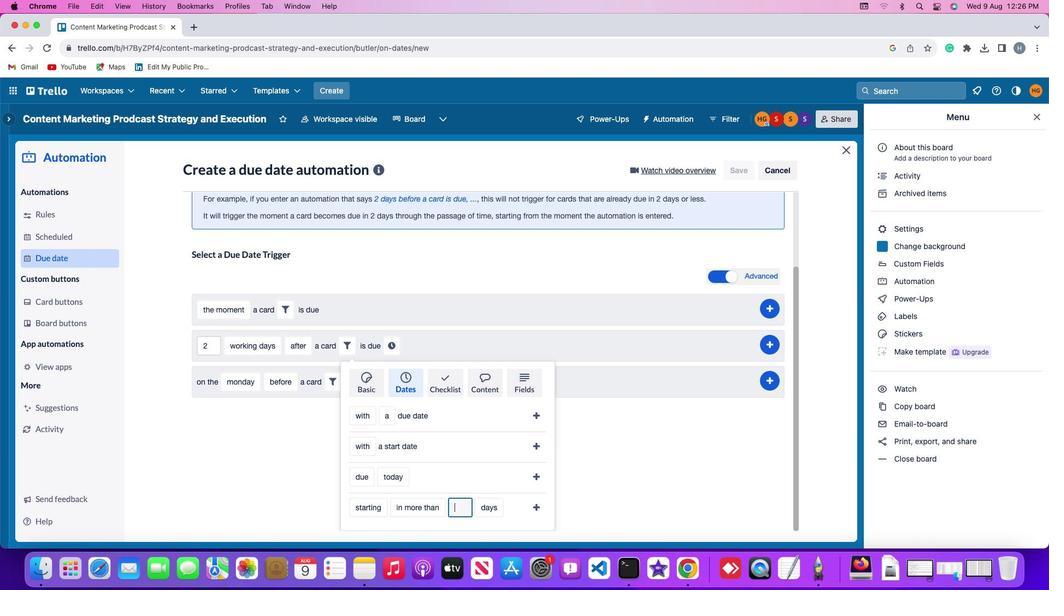 
Action: Mouse moved to (462, 508)
Screenshot: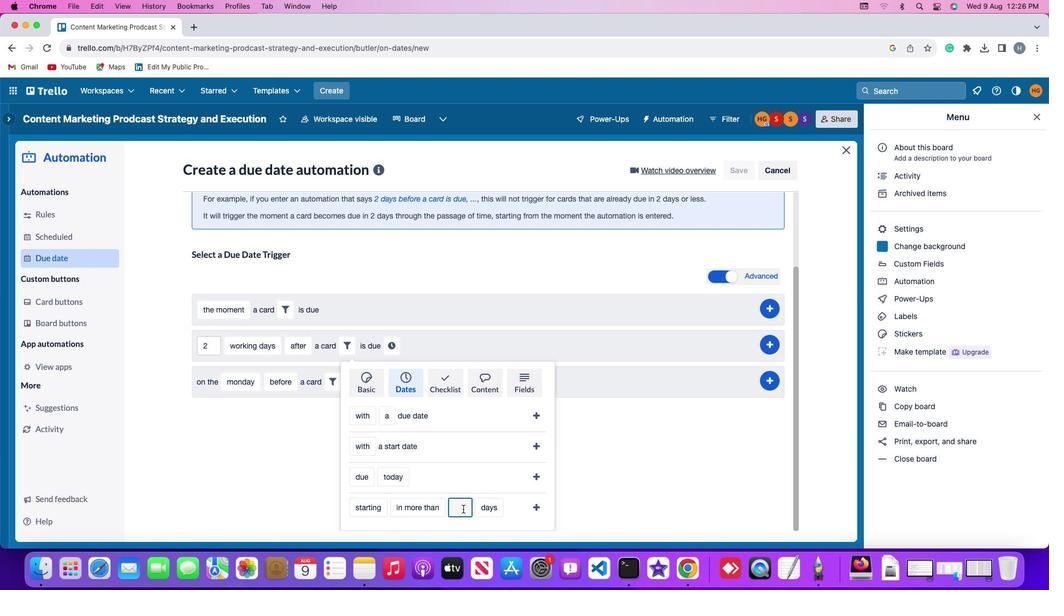 
Action: Key pressed '1'
Screenshot: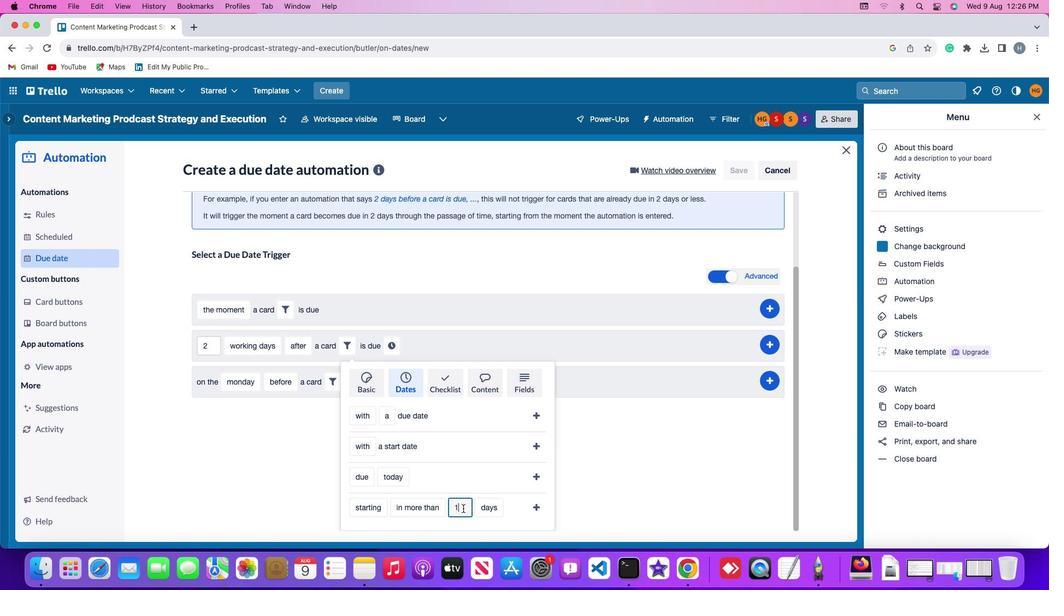 
Action: Mouse moved to (486, 509)
Screenshot: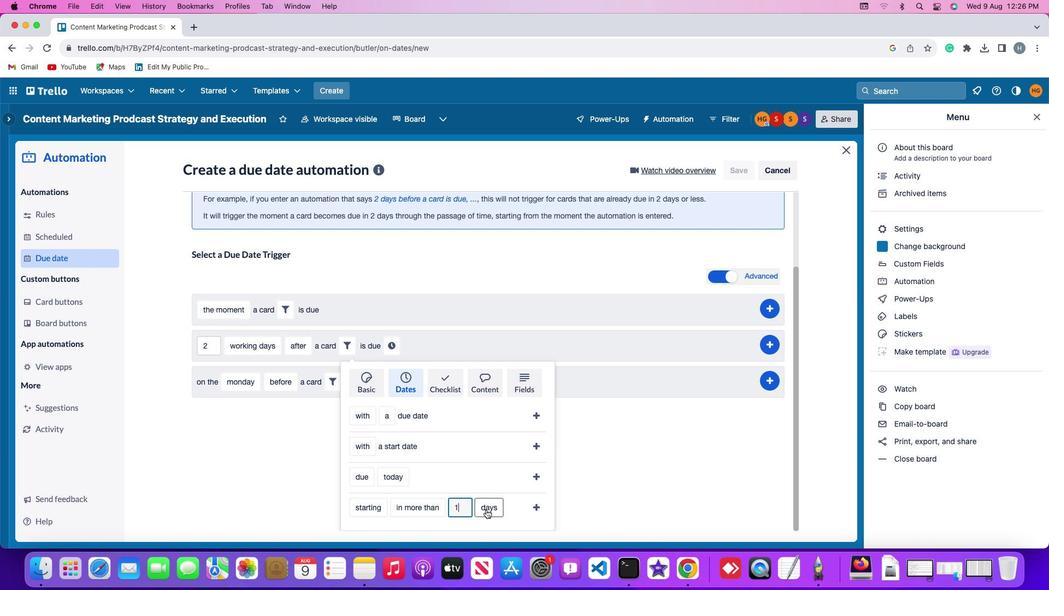 
Action: Mouse pressed left at (486, 509)
Screenshot: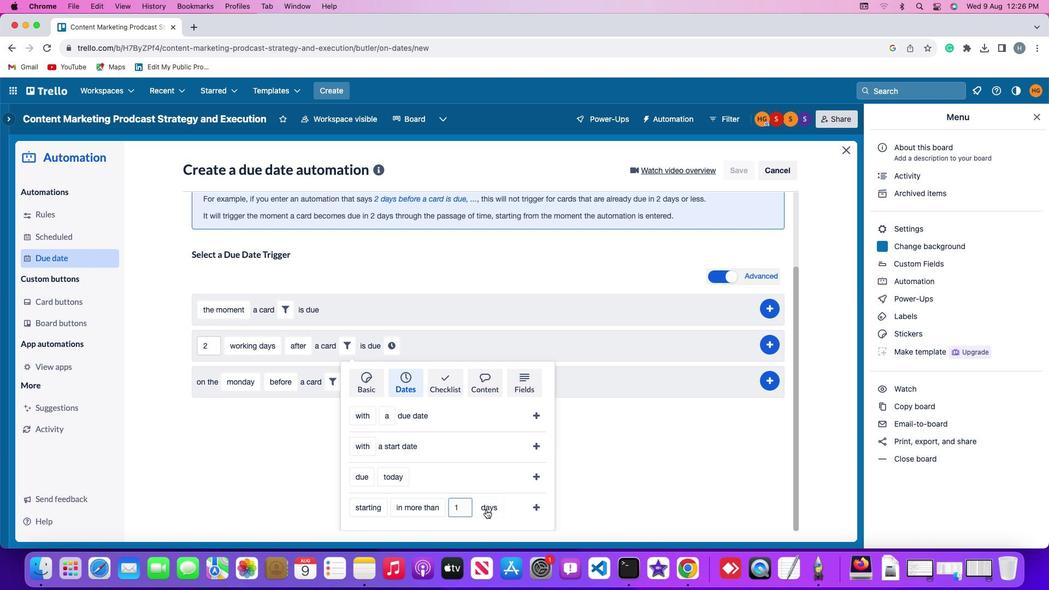 
Action: Mouse moved to (502, 467)
Screenshot: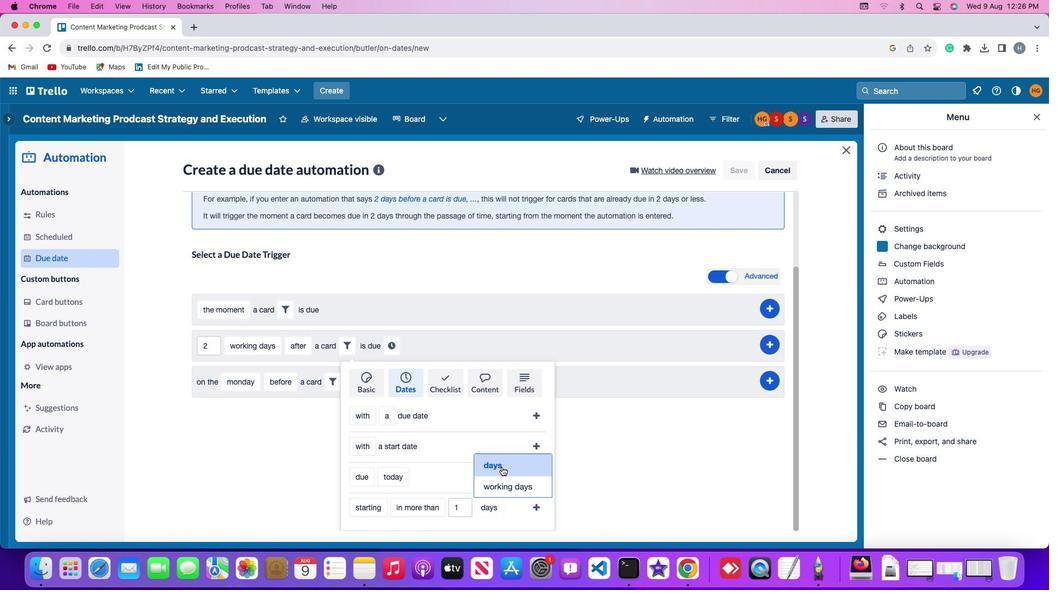 
Action: Mouse pressed left at (502, 467)
Screenshot: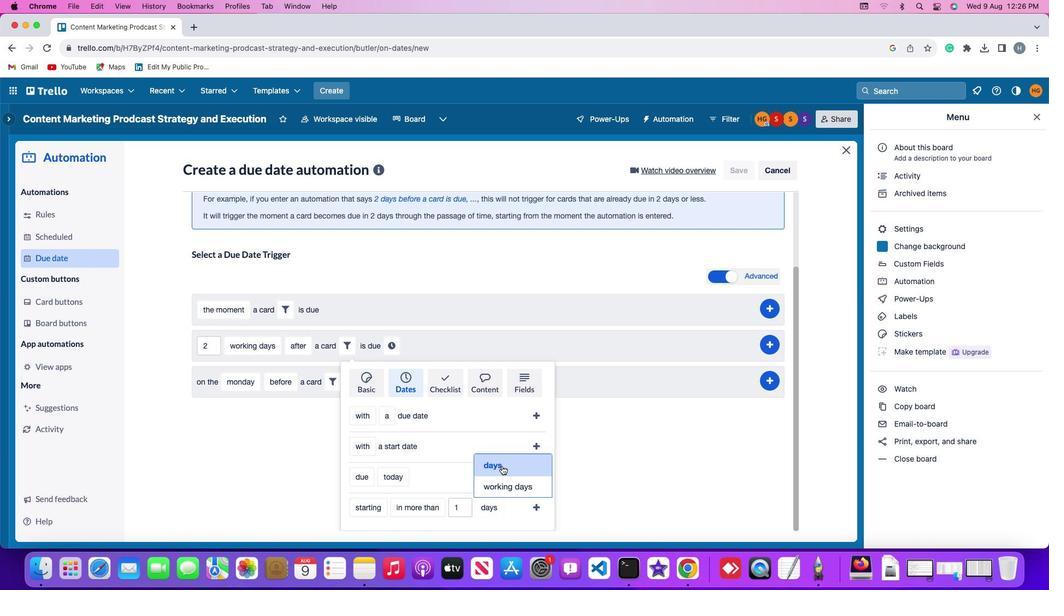 
Action: Mouse moved to (536, 508)
Screenshot: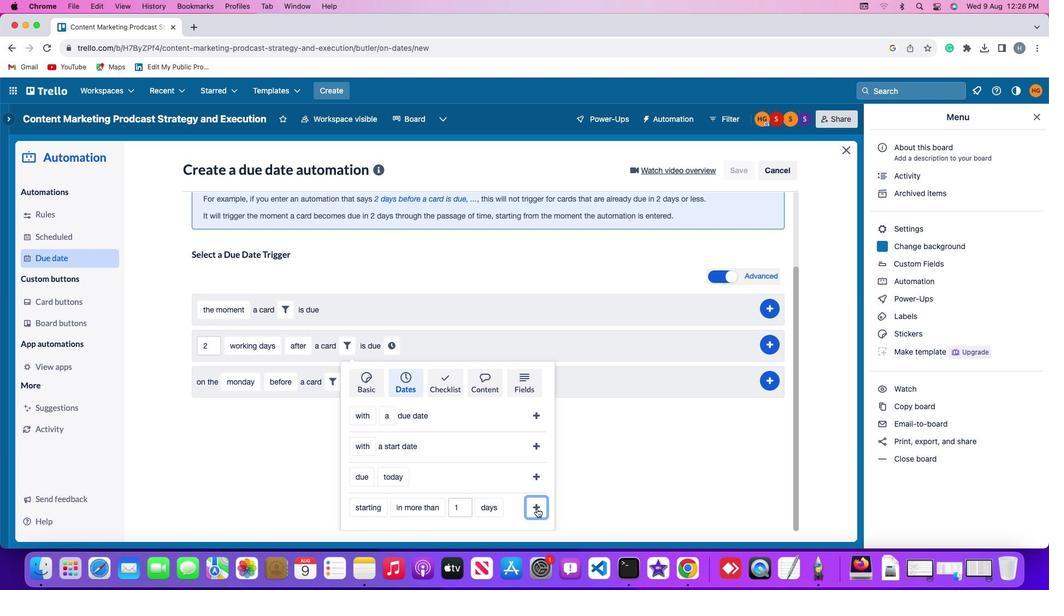 
Action: Mouse pressed left at (536, 508)
Screenshot: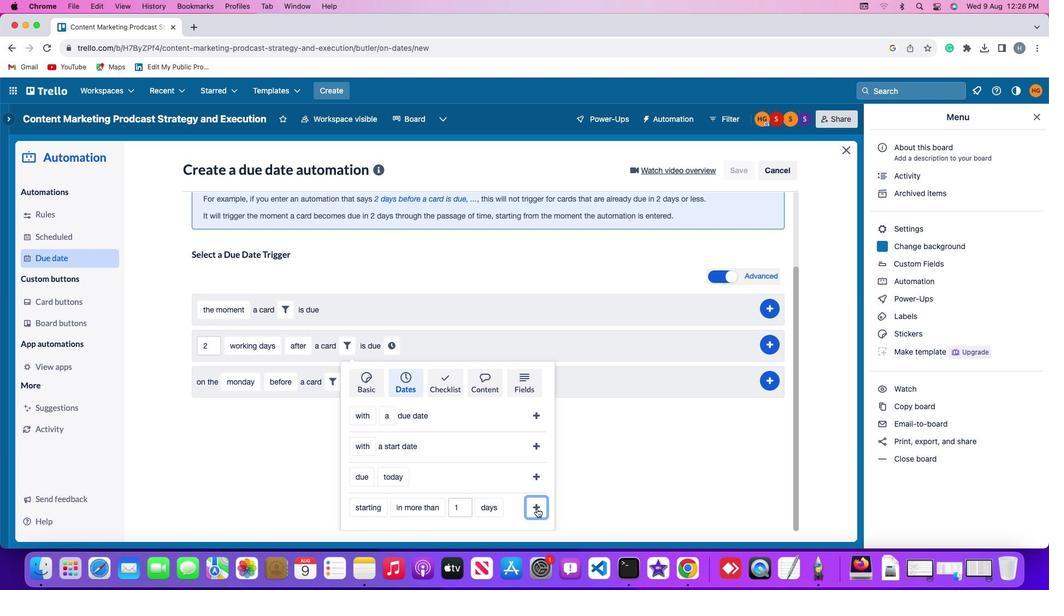 
Action: Mouse moved to (509, 443)
Screenshot: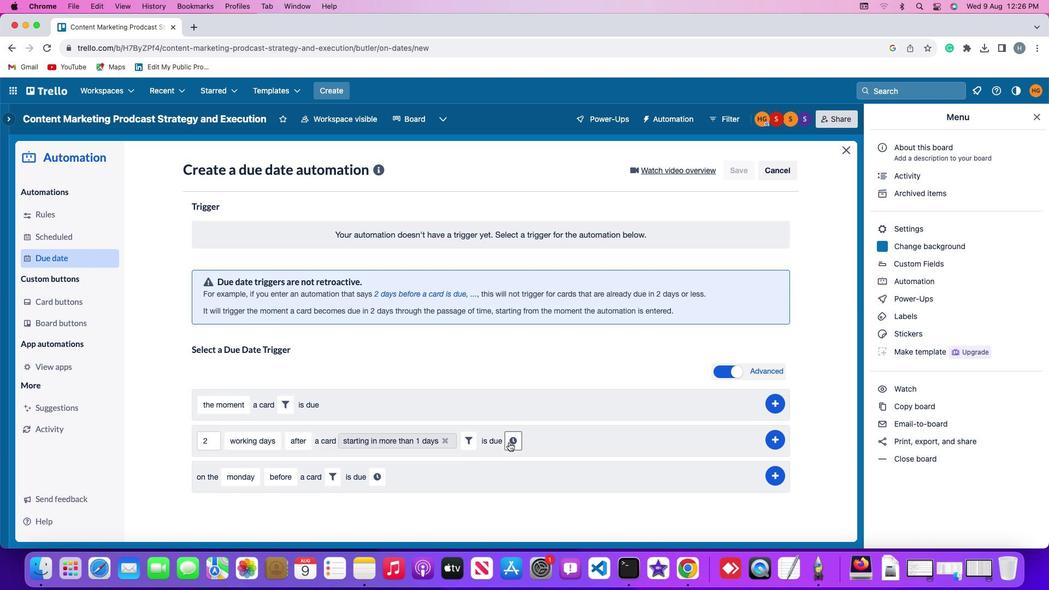 
Action: Mouse pressed left at (509, 443)
Screenshot: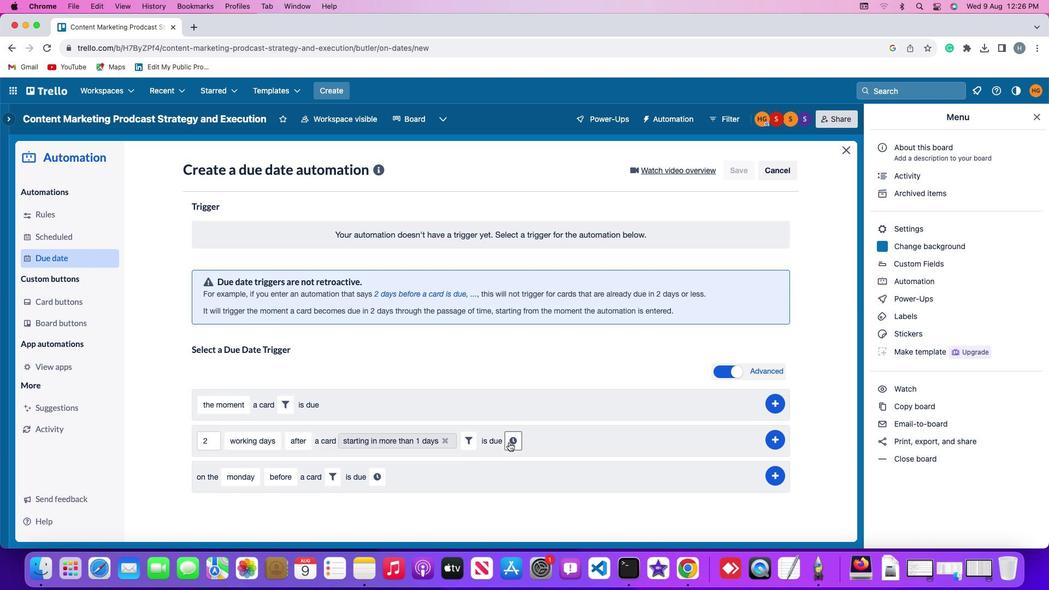 
Action: Mouse moved to (534, 440)
Screenshot: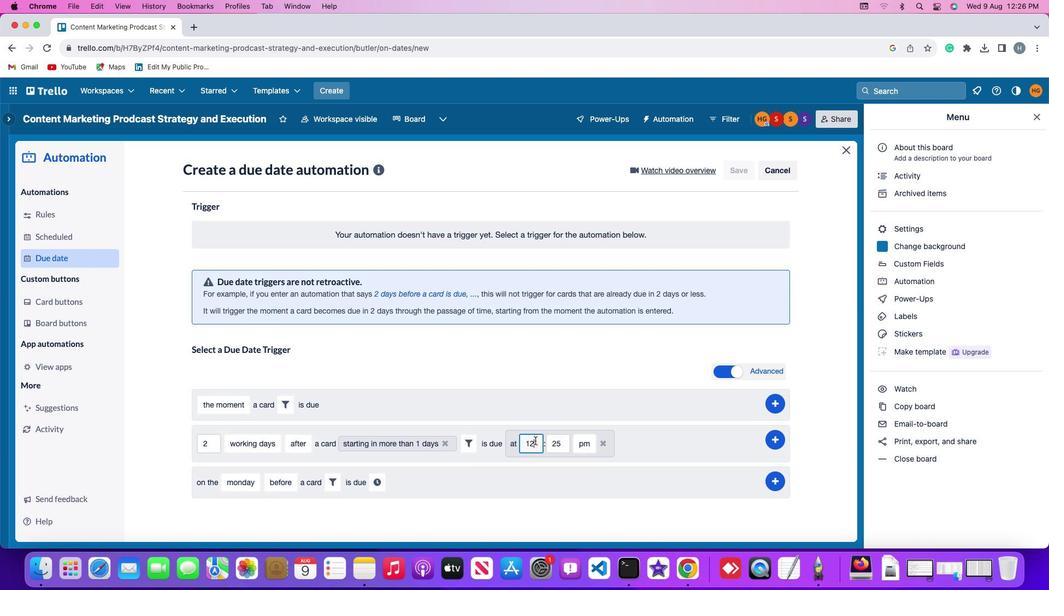 
Action: Mouse pressed left at (534, 440)
Screenshot: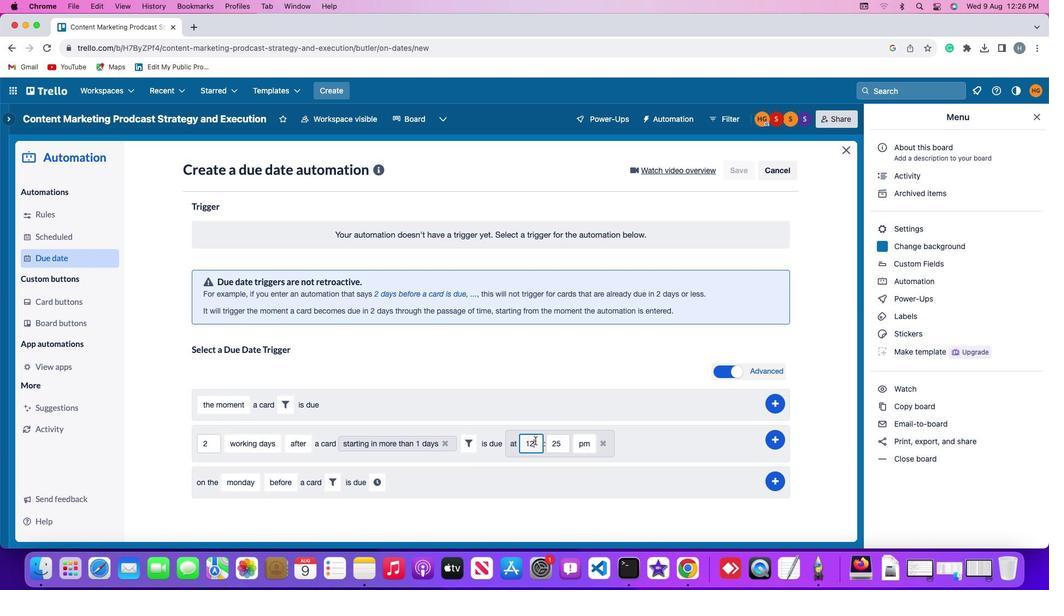 
Action: Mouse moved to (534, 440)
Screenshot: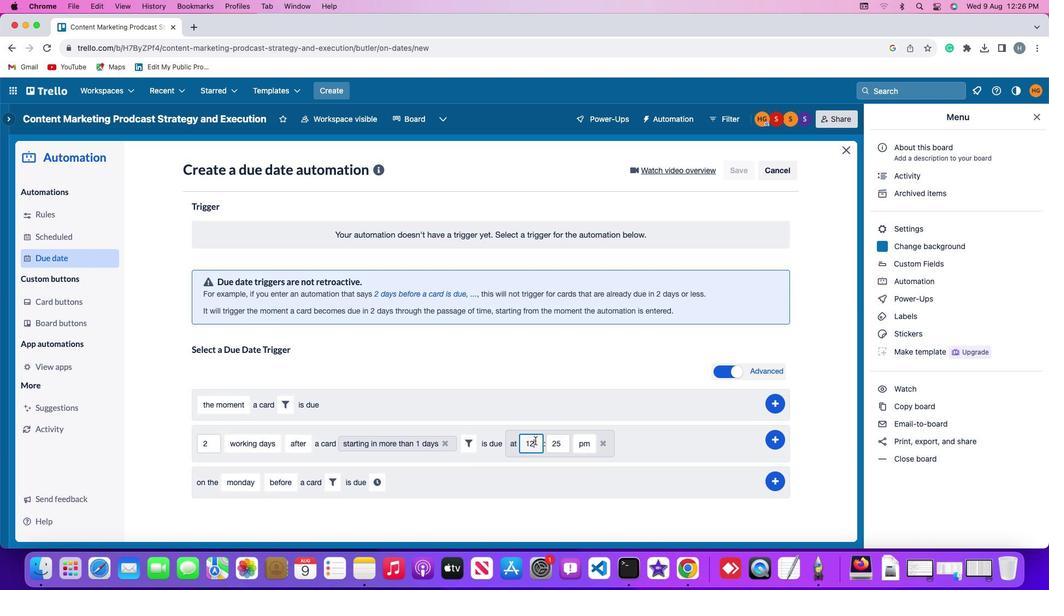 
Action: Key pressed Key.backspaceKey.backspace'1''1'
Screenshot: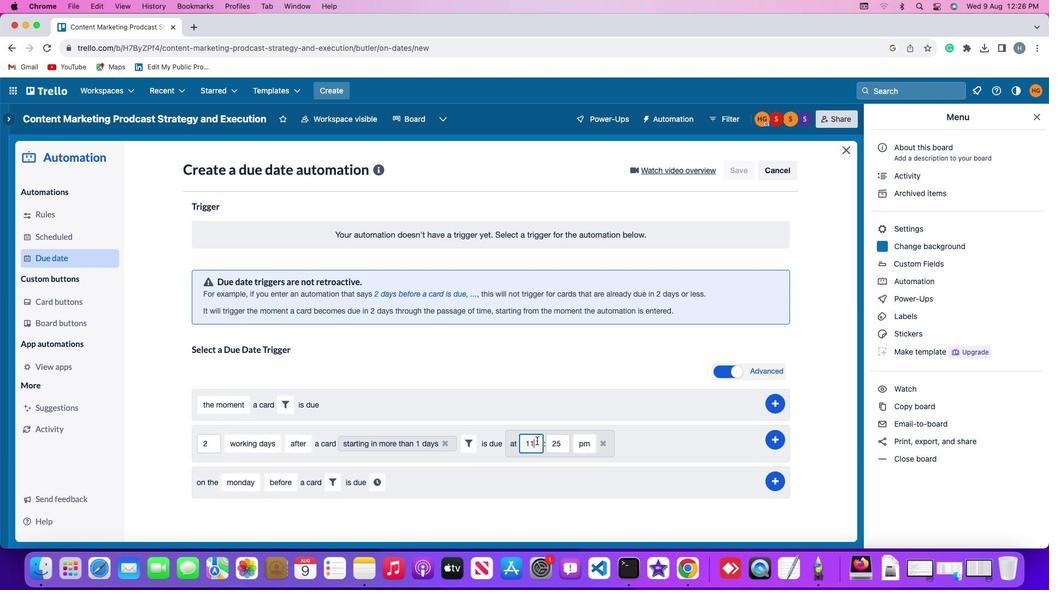 
Action: Mouse moved to (564, 440)
Screenshot: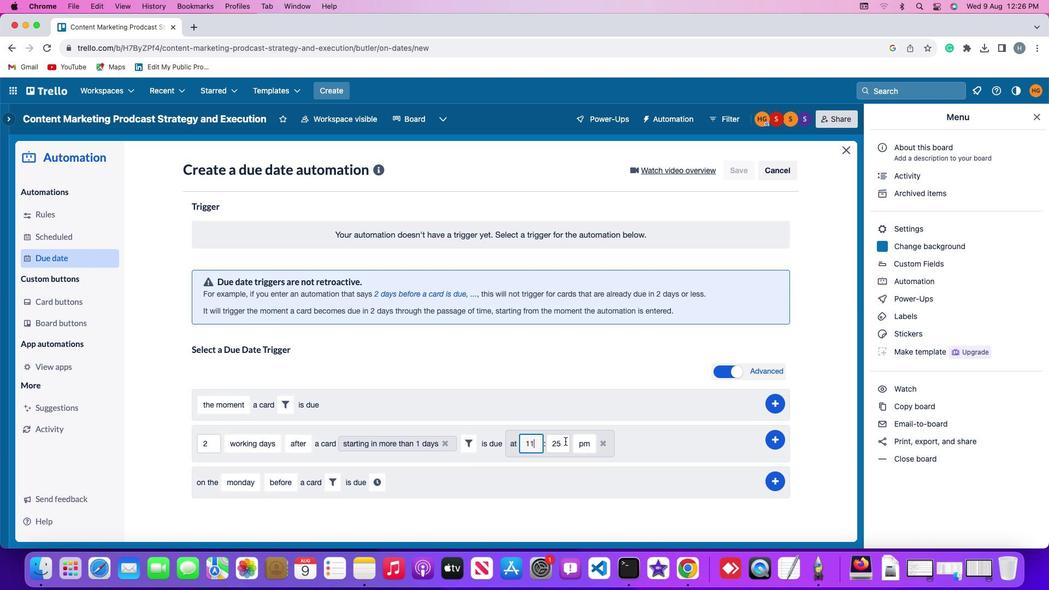 
Action: Mouse pressed left at (564, 440)
Screenshot: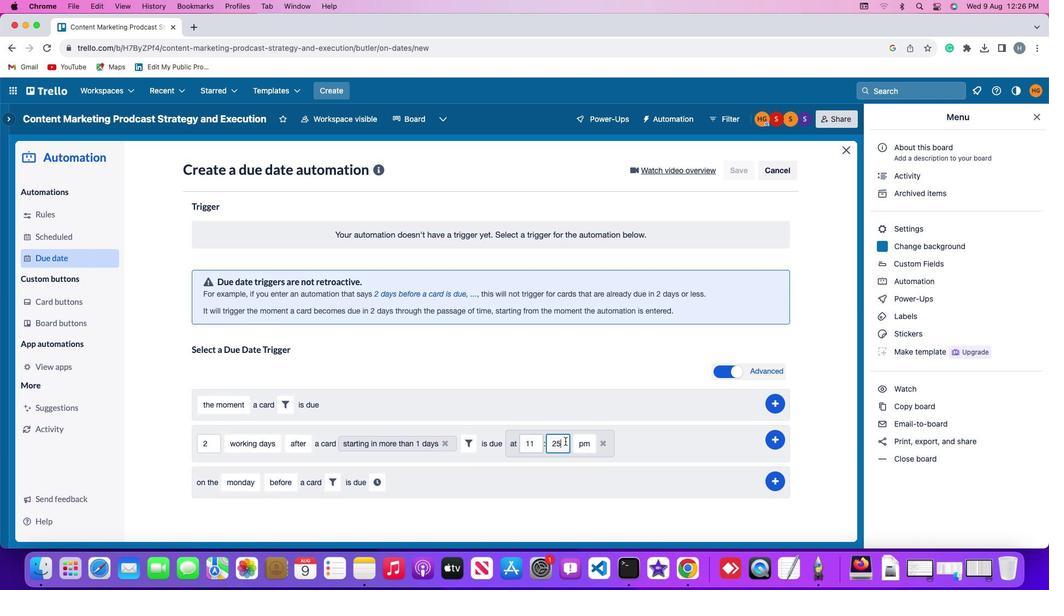 
Action: Mouse moved to (565, 441)
Screenshot: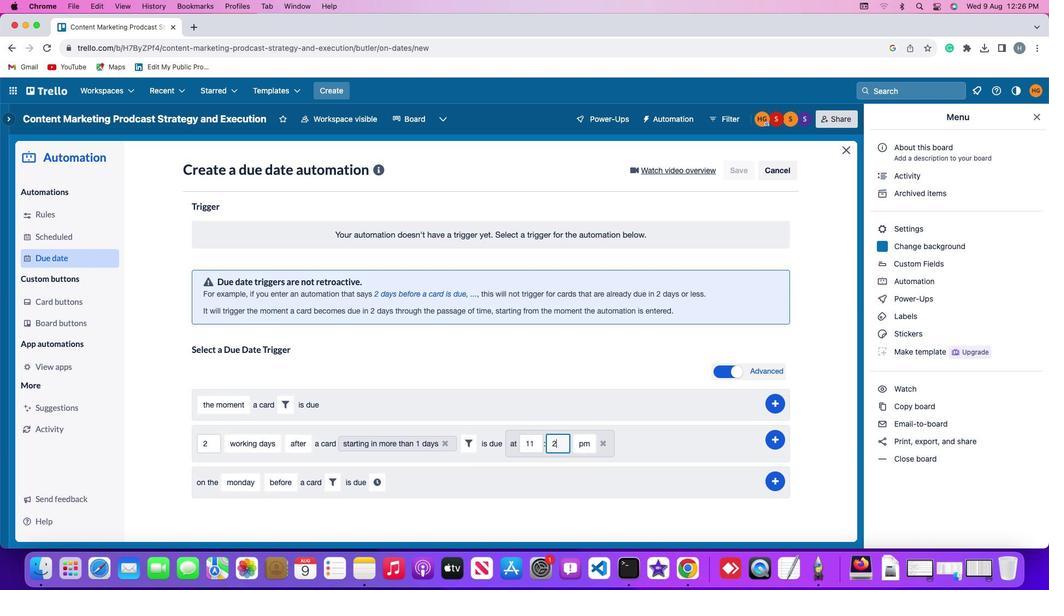 
Action: Key pressed Key.backspace
Screenshot: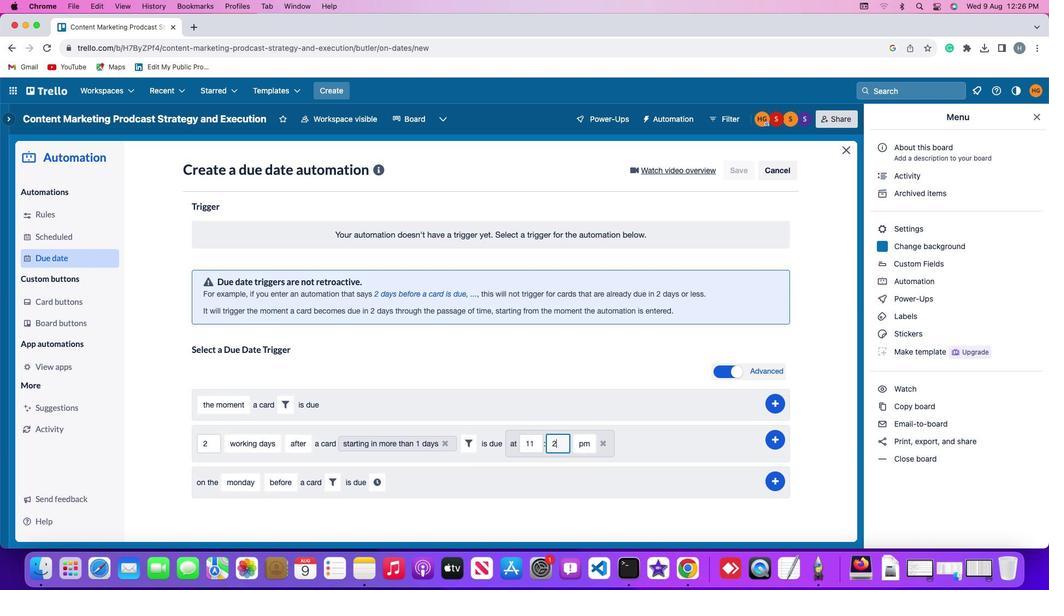 
Action: Mouse moved to (565, 441)
Screenshot: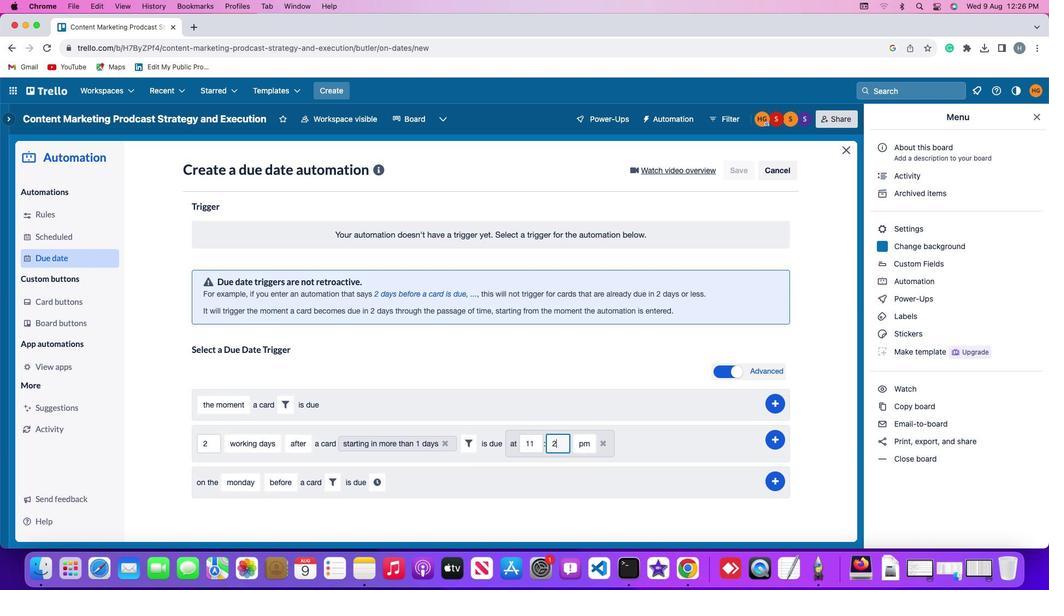 
Action: Key pressed Key.backspace
Screenshot: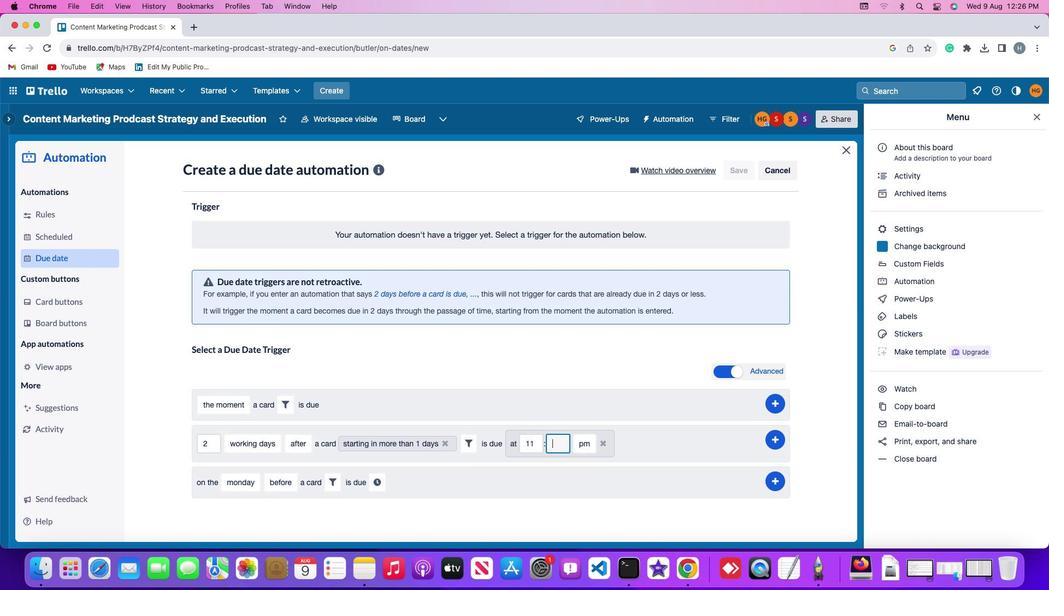 
Action: Mouse moved to (564, 441)
Screenshot: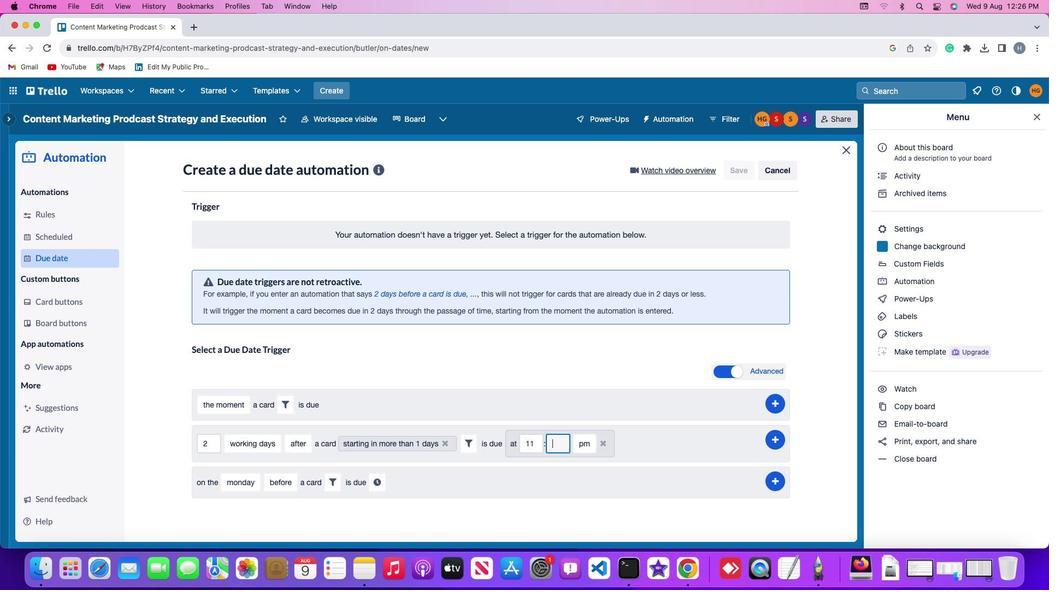 
Action: Key pressed Key.backspace'0''0'
Screenshot: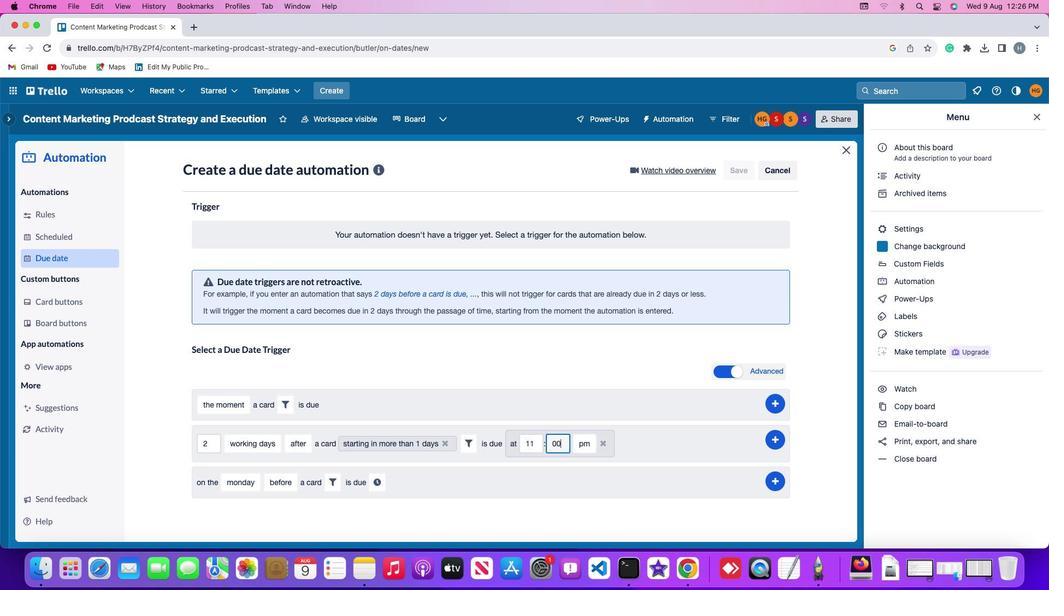 
Action: Mouse moved to (580, 440)
Screenshot: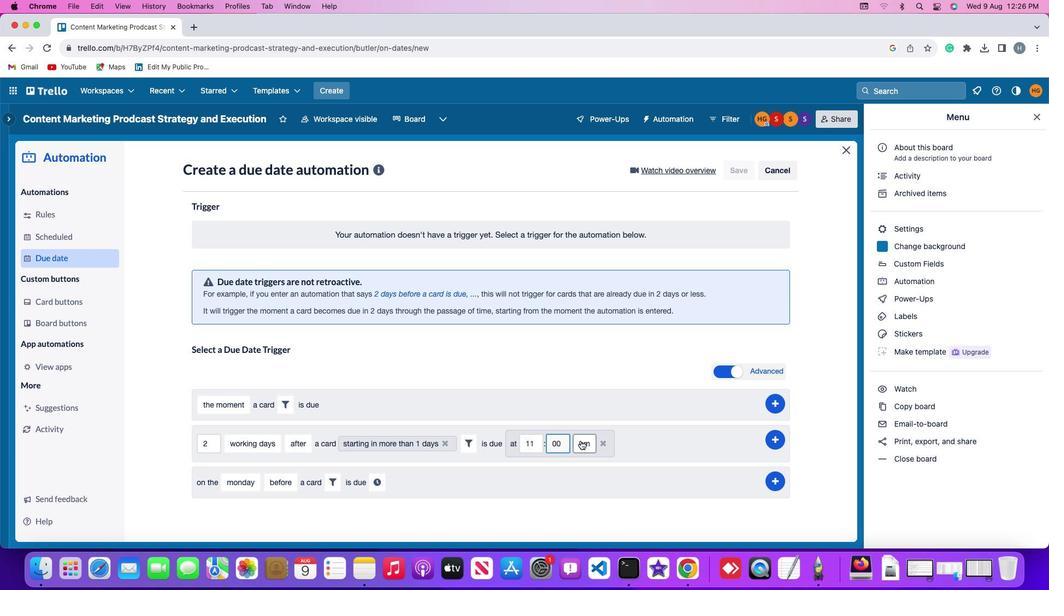 
Action: Mouse pressed left at (580, 440)
Screenshot: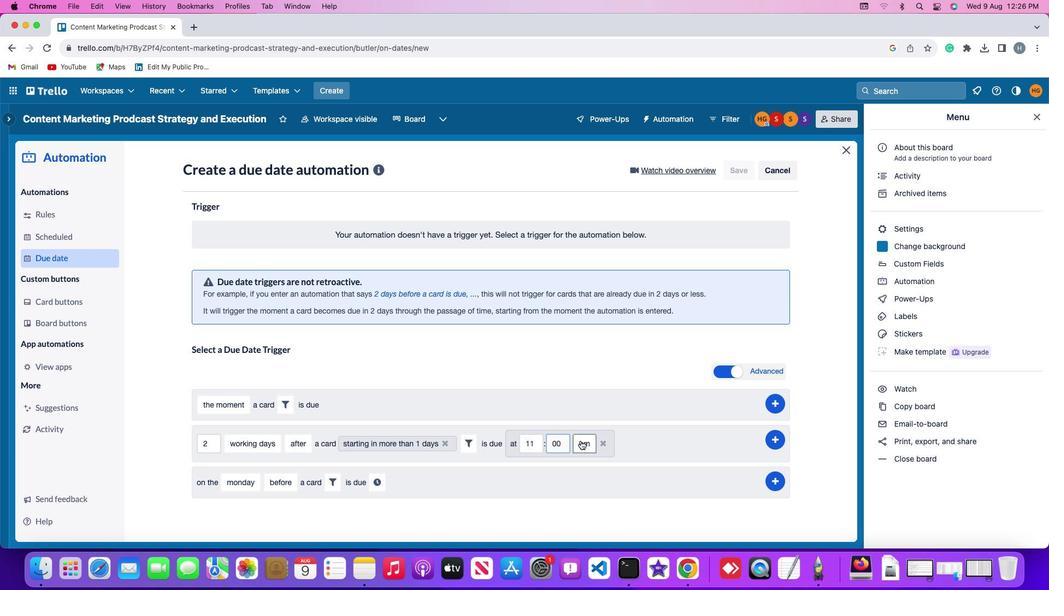 
Action: Mouse moved to (587, 461)
Screenshot: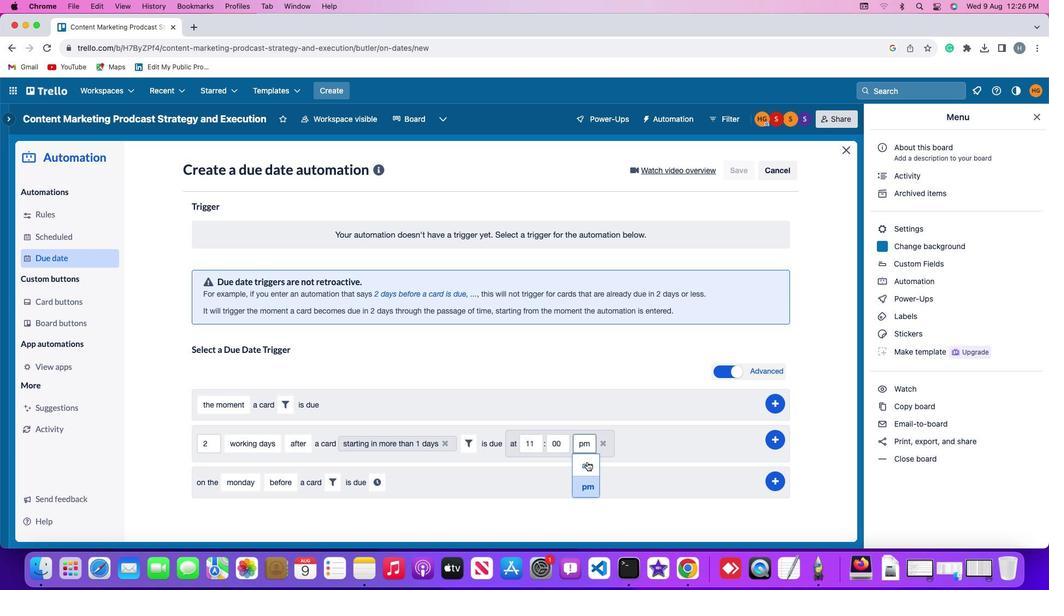 
Action: Mouse pressed left at (587, 461)
Screenshot: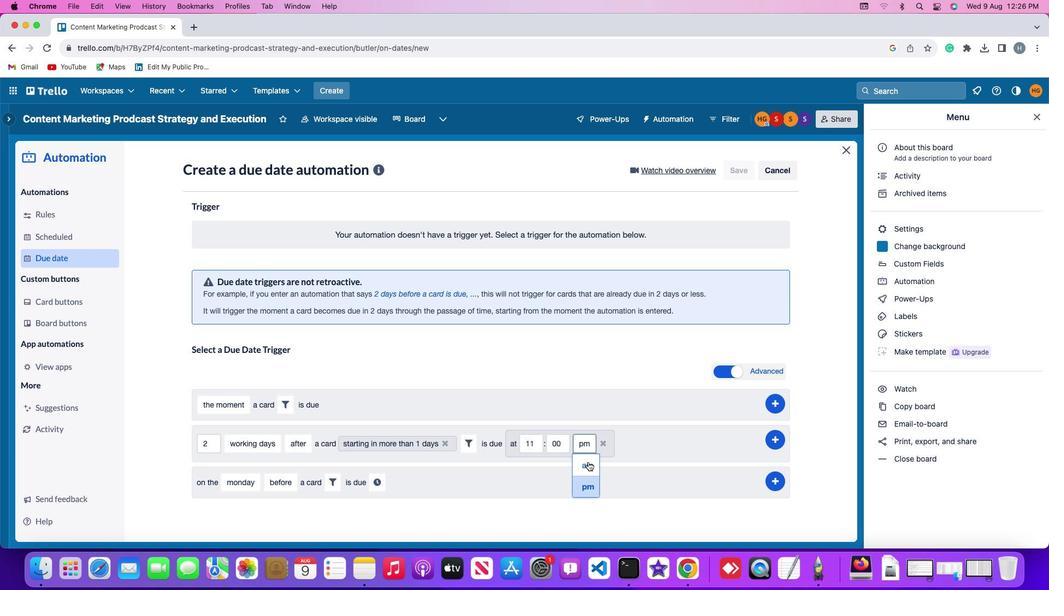 
Action: Mouse moved to (776, 437)
Screenshot: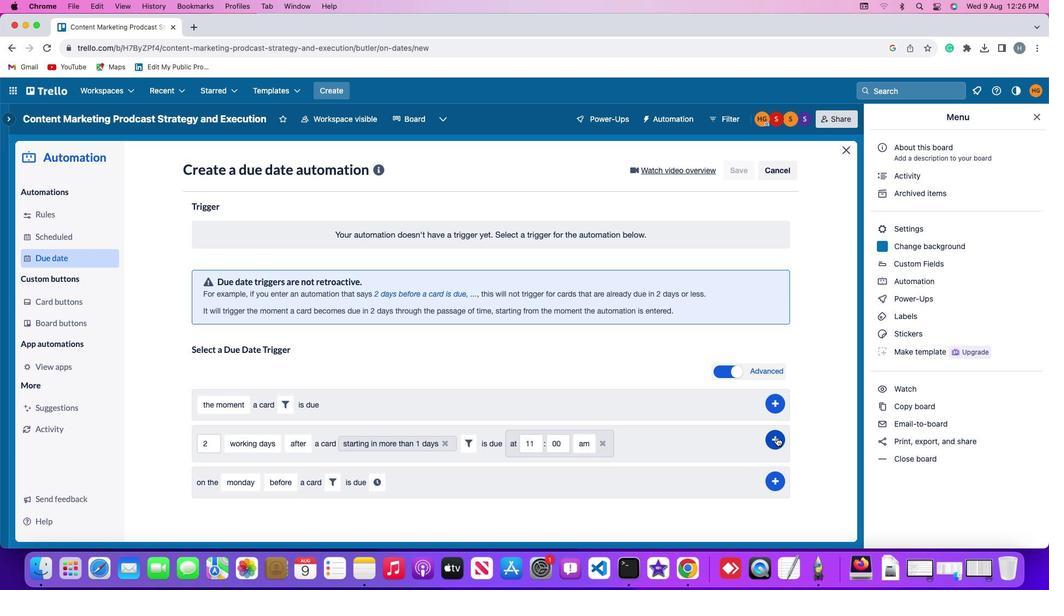 
Action: Mouse pressed left at (776, 437)
Screenshot: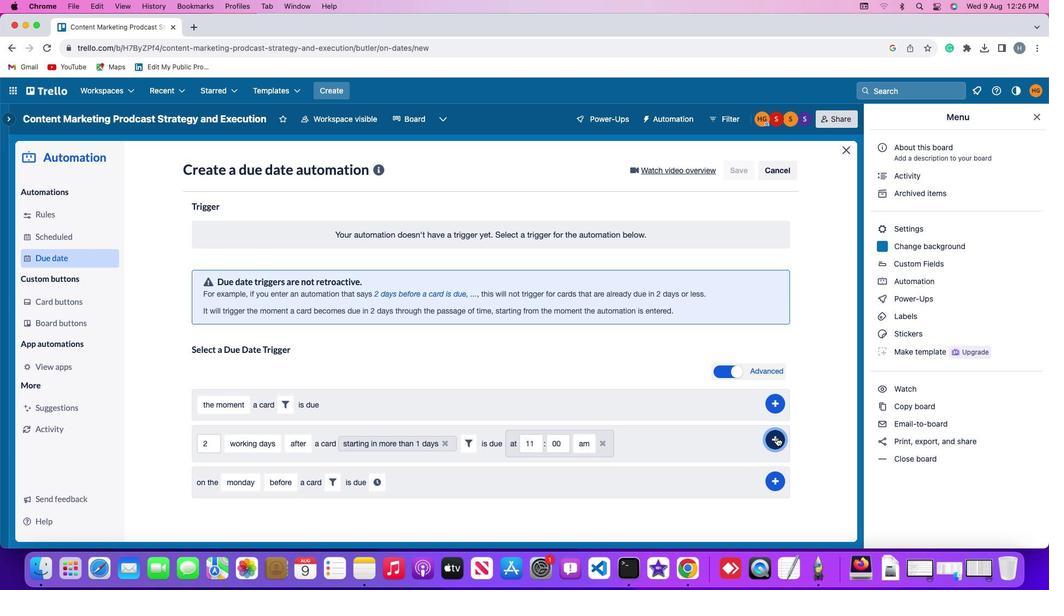 
Action: Mouse moved to (829, 340)
Screenshot: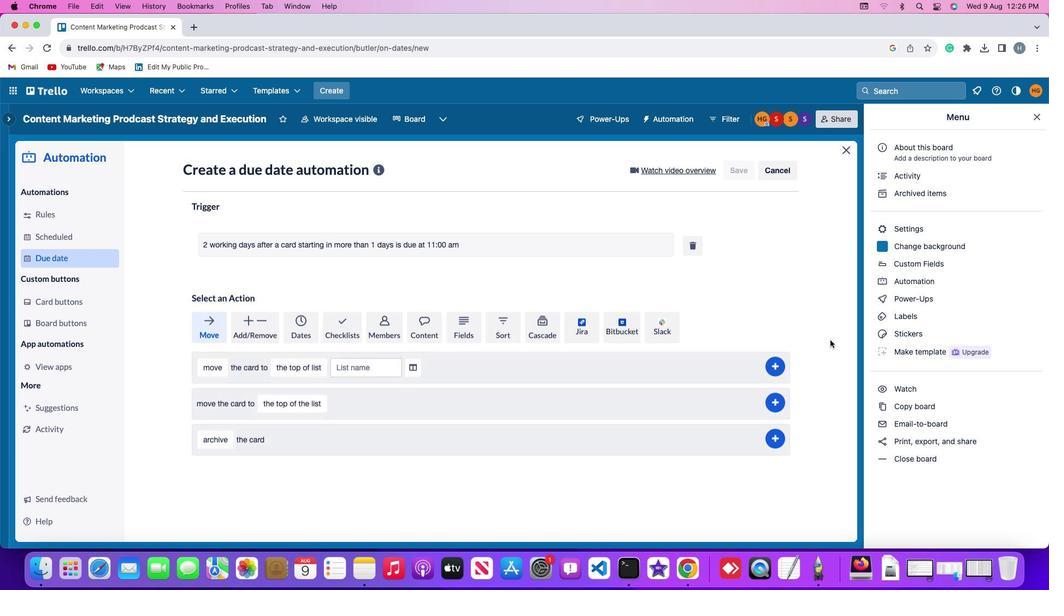 
